 Task: In the  document verification Apply all border to the tabe with  'with box; Style line and width 1/4 pt 'Select Header and apply  'Italics' Select the text and align it to the  Left
Action: Mouse moved to (540, 264)
Screenshot: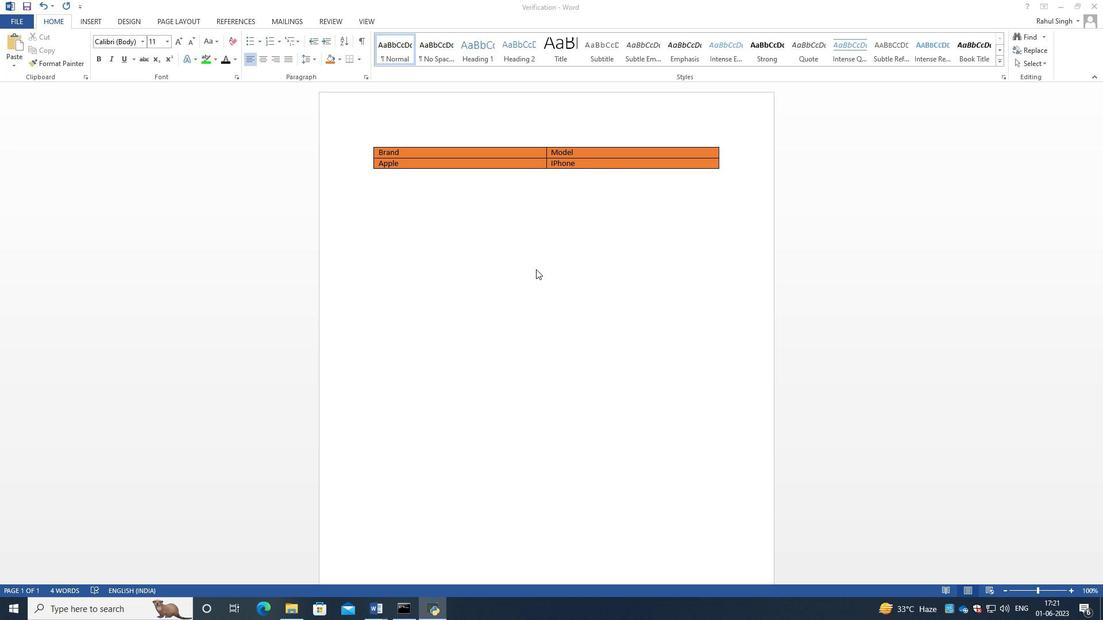 
Action: Mouse pressed left at (540, 264)
Screenshot: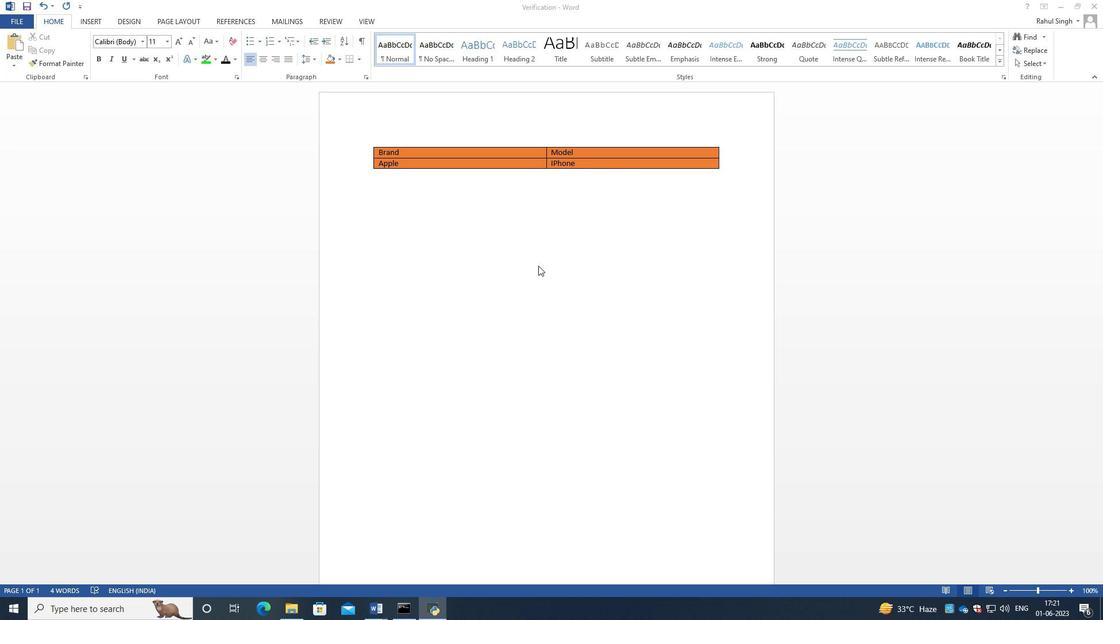 
Action: Mouse moved to (729, 149)
Screenshot: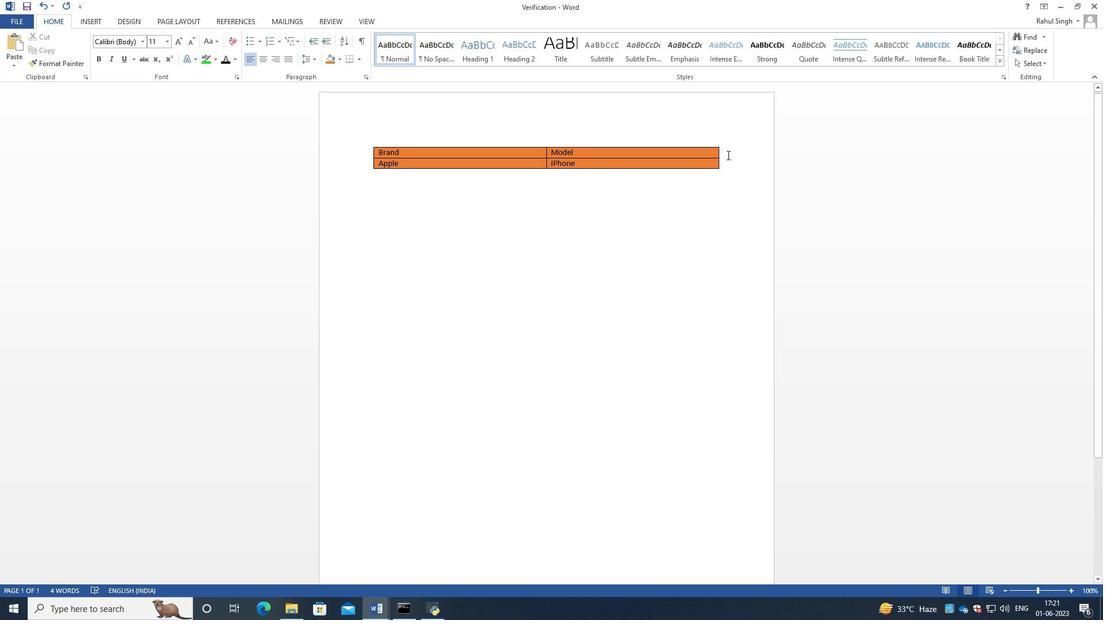 
Action: Mouse pressed left at (729, 149)
Screenshot: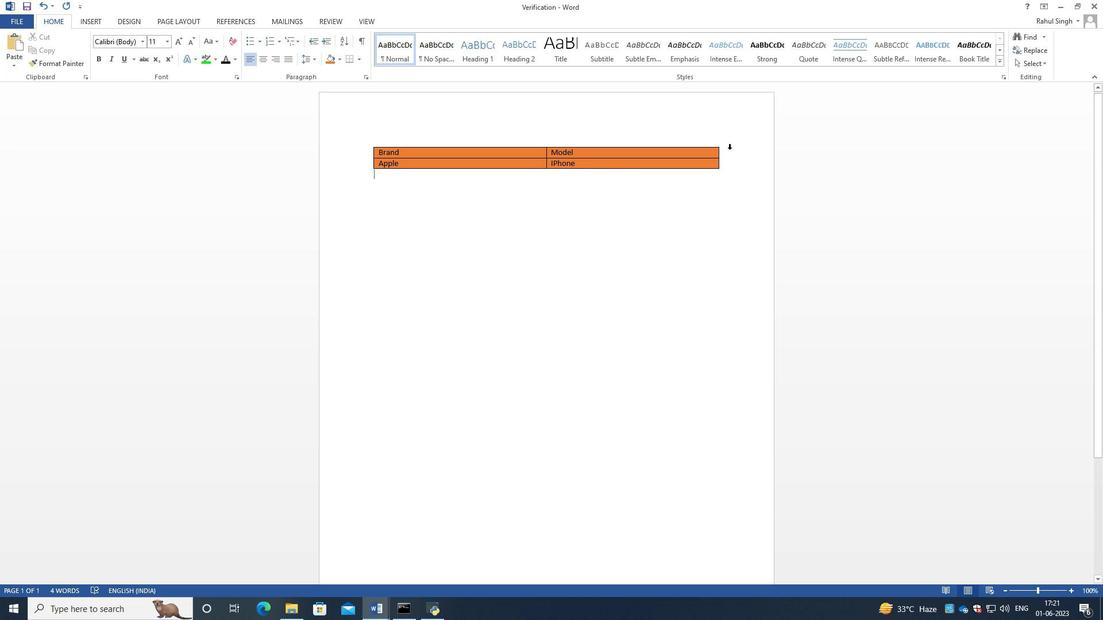 
Action: Mouse moved to (530, 187)
Screenshot: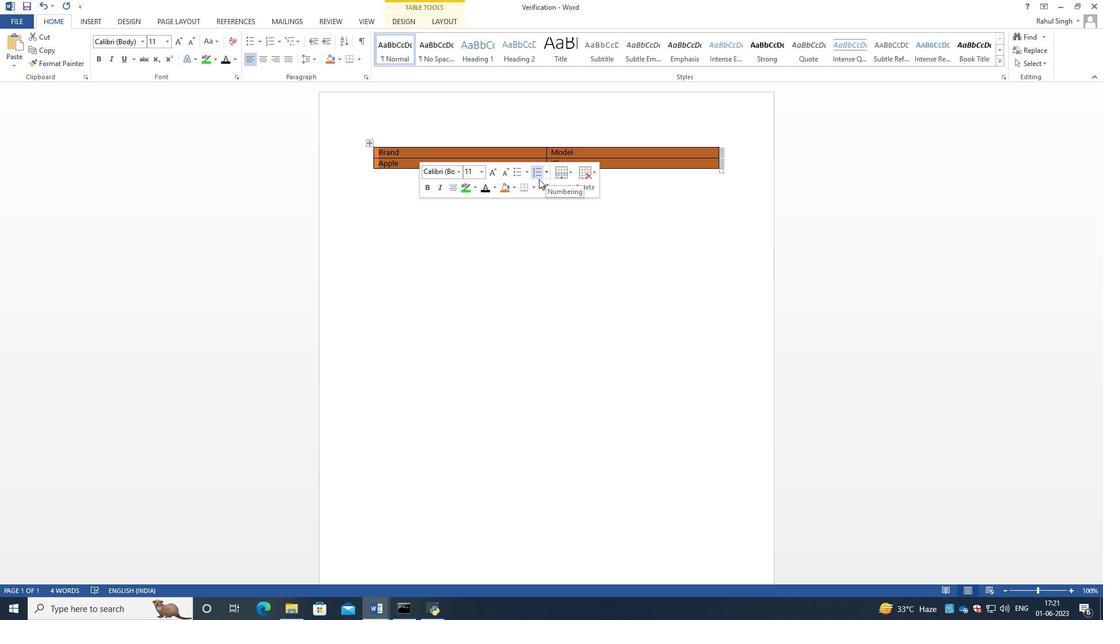 
Action: Mouse pressed left at (530, 187)
Screenshot: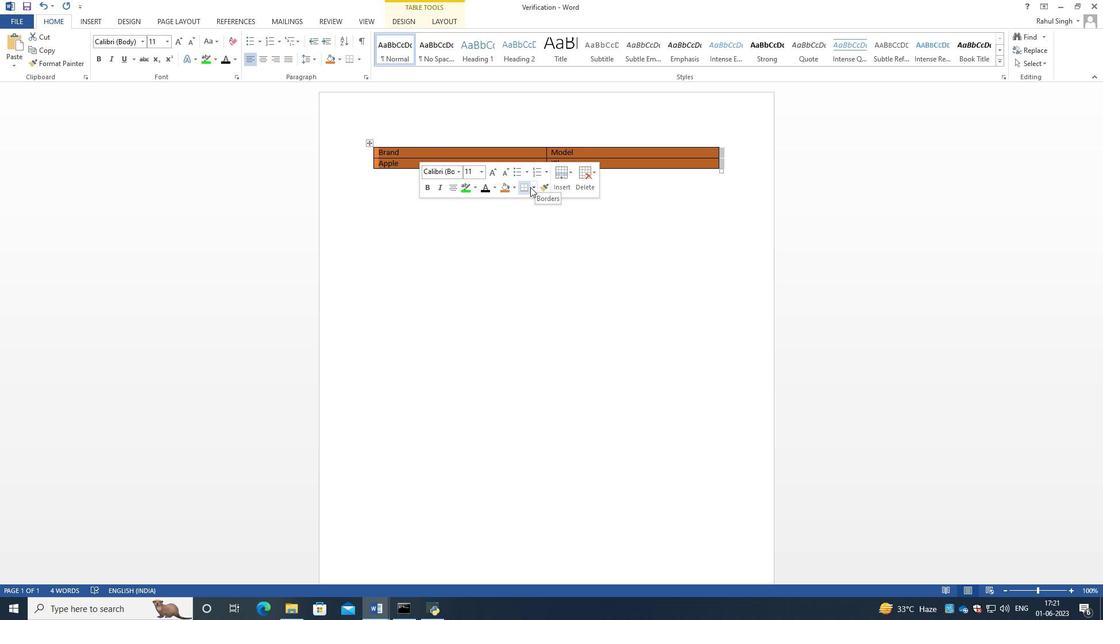 
Action: Mouse moved to (531, 189)
Screenshot: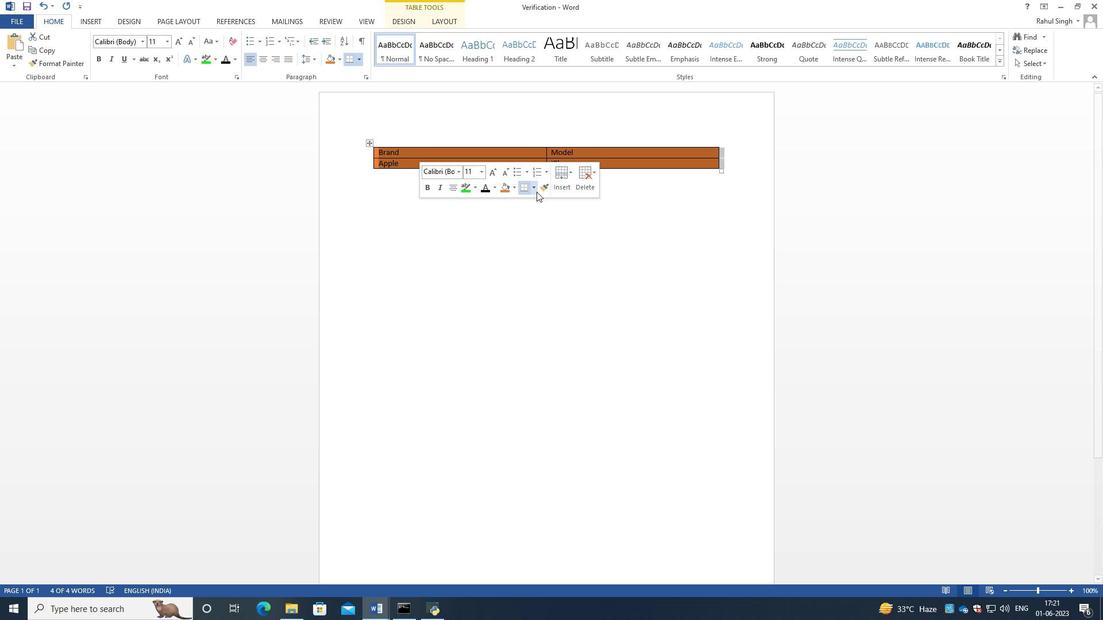 
Action: Mouse pressed left at (531, 189)
Screenshot: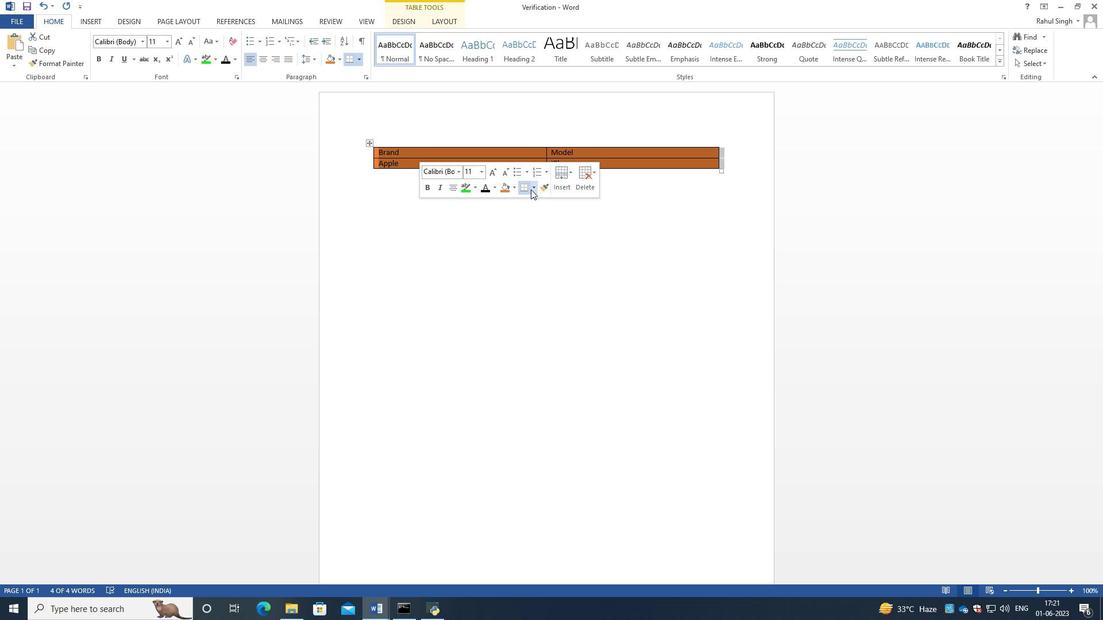 
Action: Mouse moved to (548, 272)
Screenshot: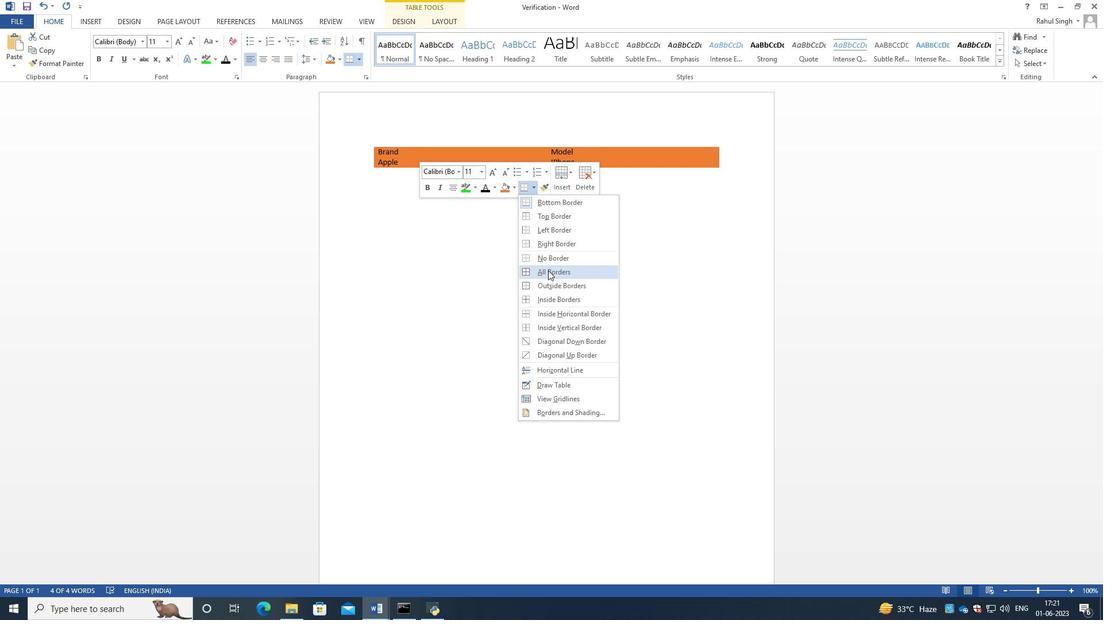 
Action: Mouse pressed left at (548, 272)
Screenshot: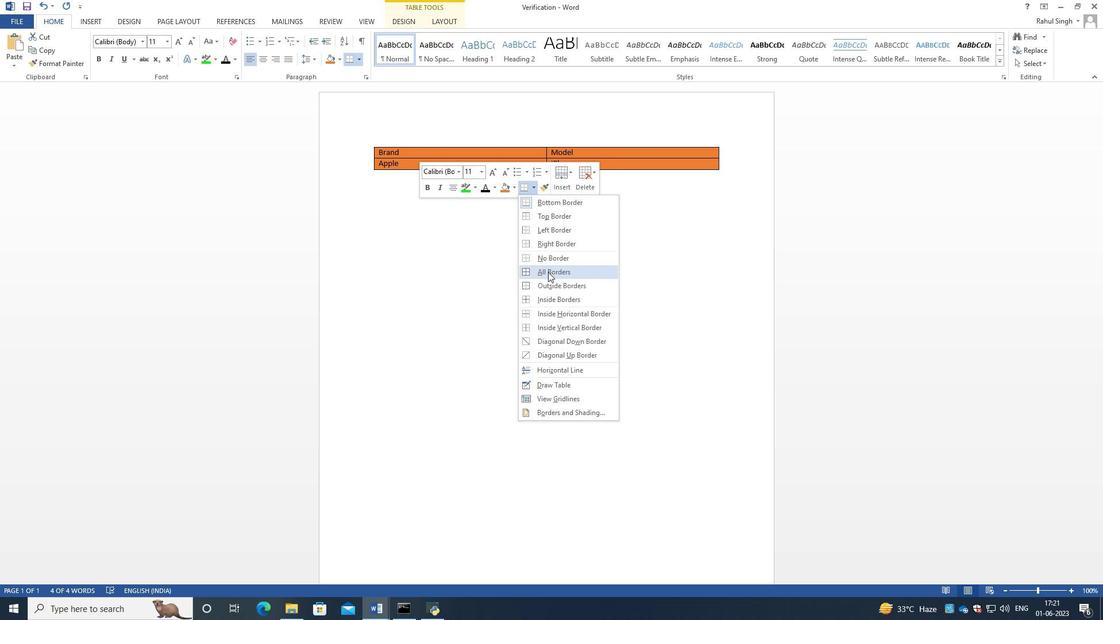 
Action: Mouse moved to (551, 268)
Screenshot: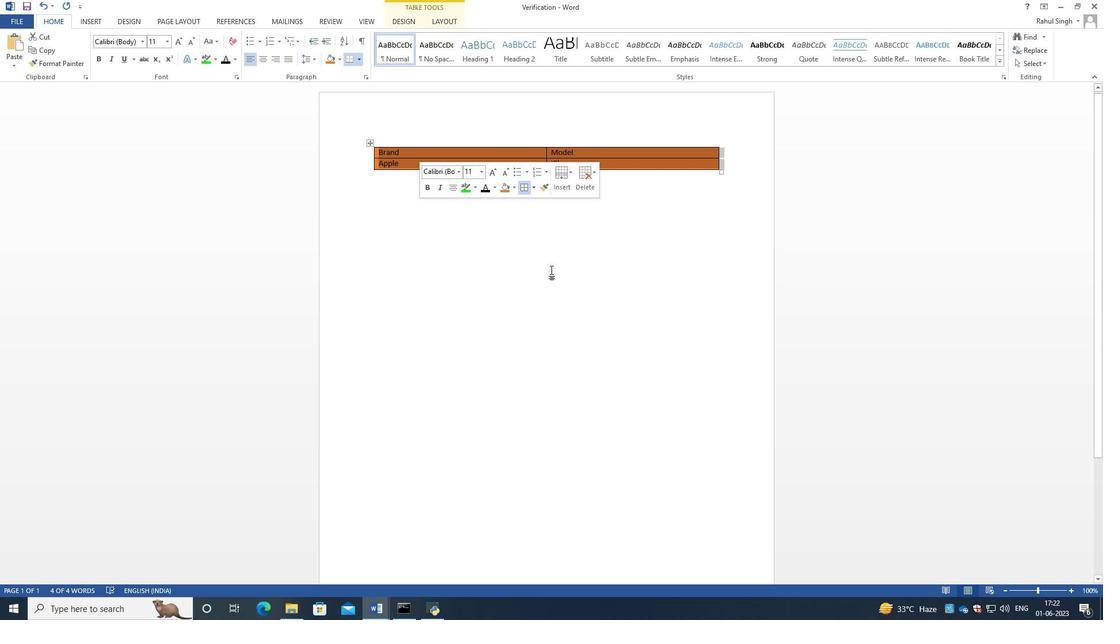
Action: Mouse pressed left at (551, 268)
Screenshot: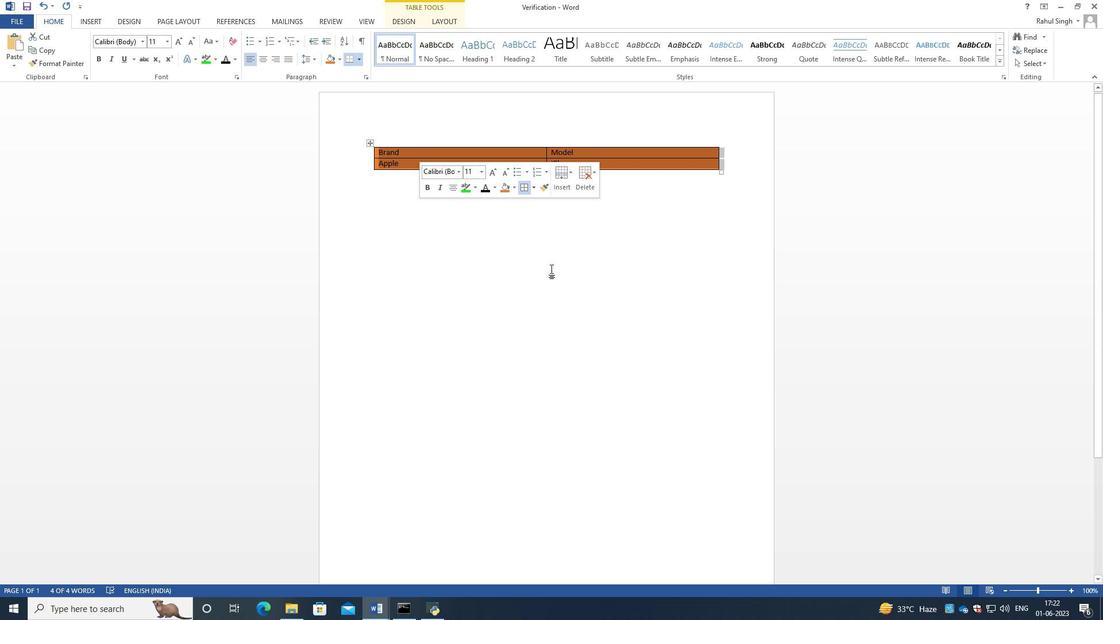 
Action: Mouse moved to (95, 21)
Screenshot: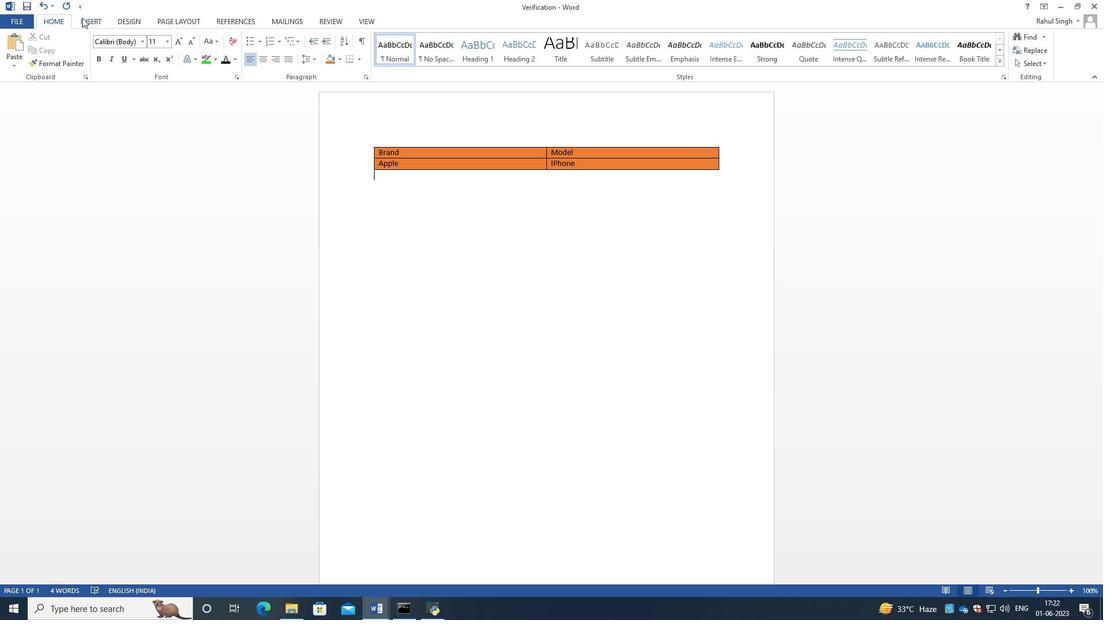 
Action: Mouse pressed left at (95, 21)
Screenshot: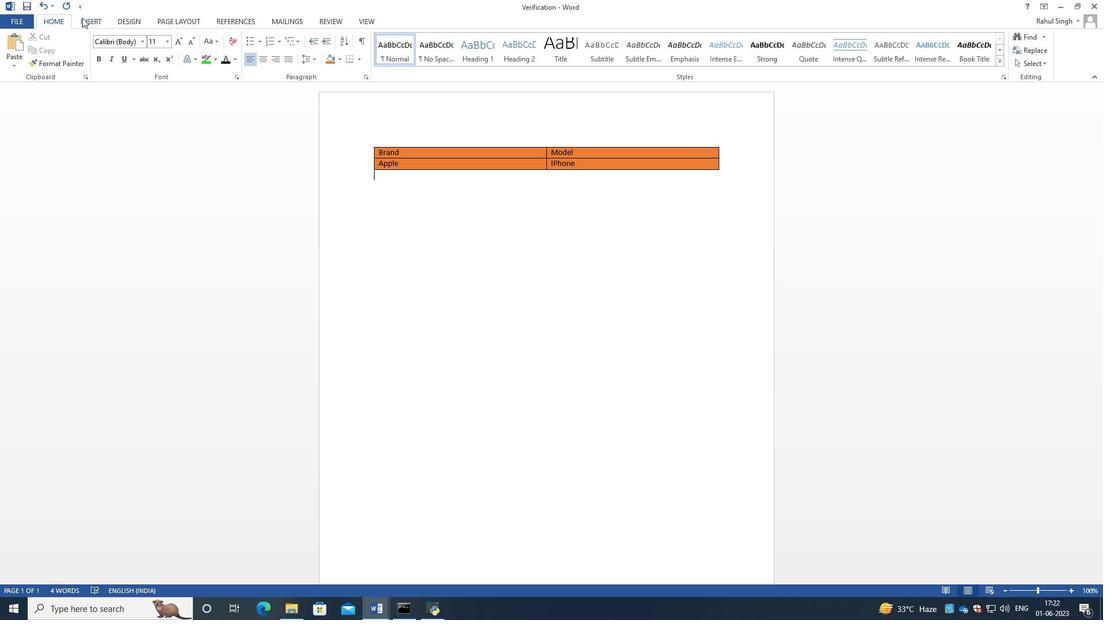 
Action: Mouse moved to (137, 20)
Screenshot: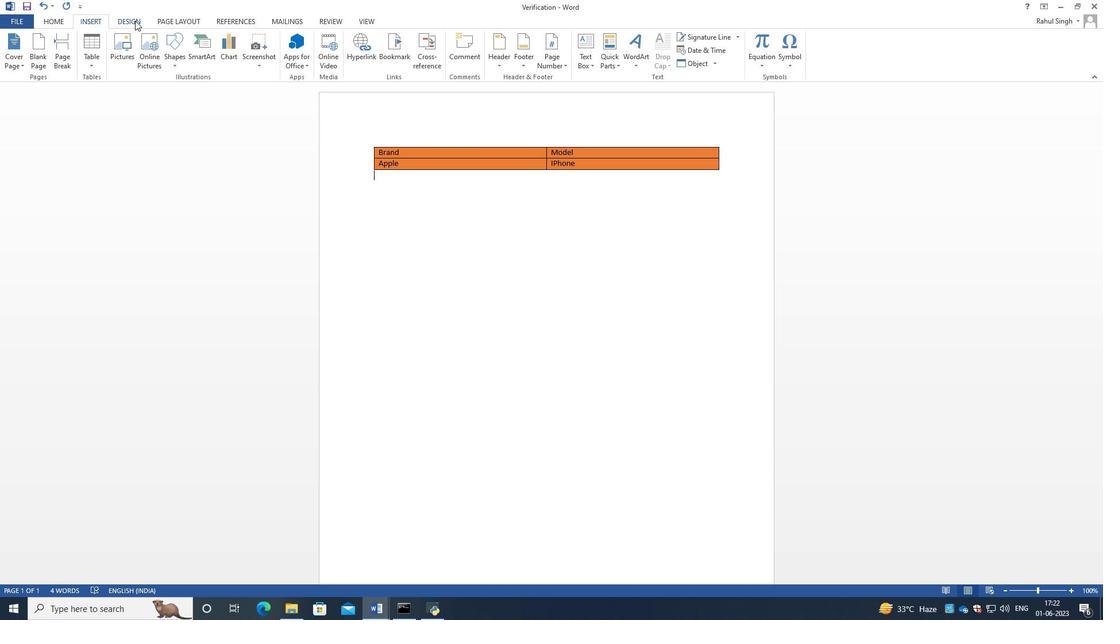 
Action: Mouse pressed left at (137, 20)
Screenshot: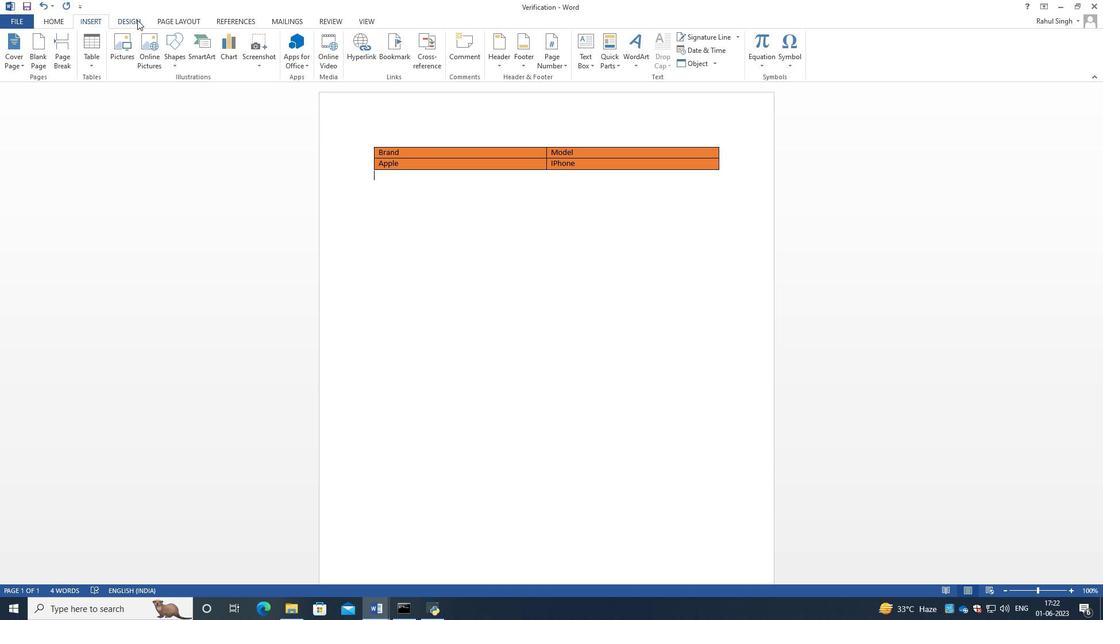 
Action: Mouse moved to (165, 18)
Screenshot: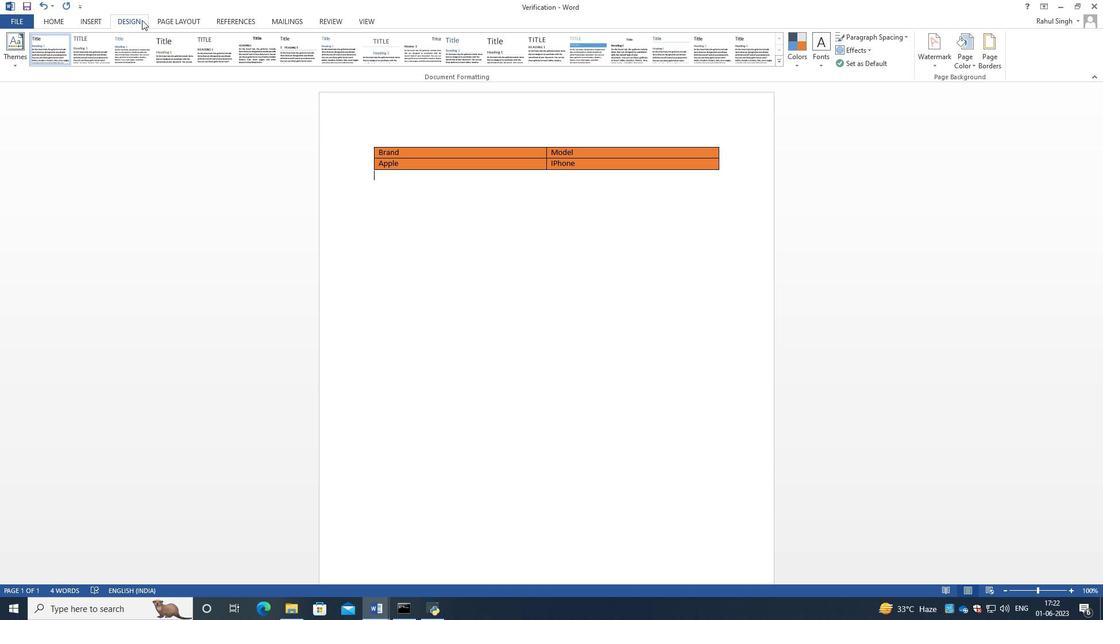 
Action: Mouse pressed left at (165, 18)
Screenshot: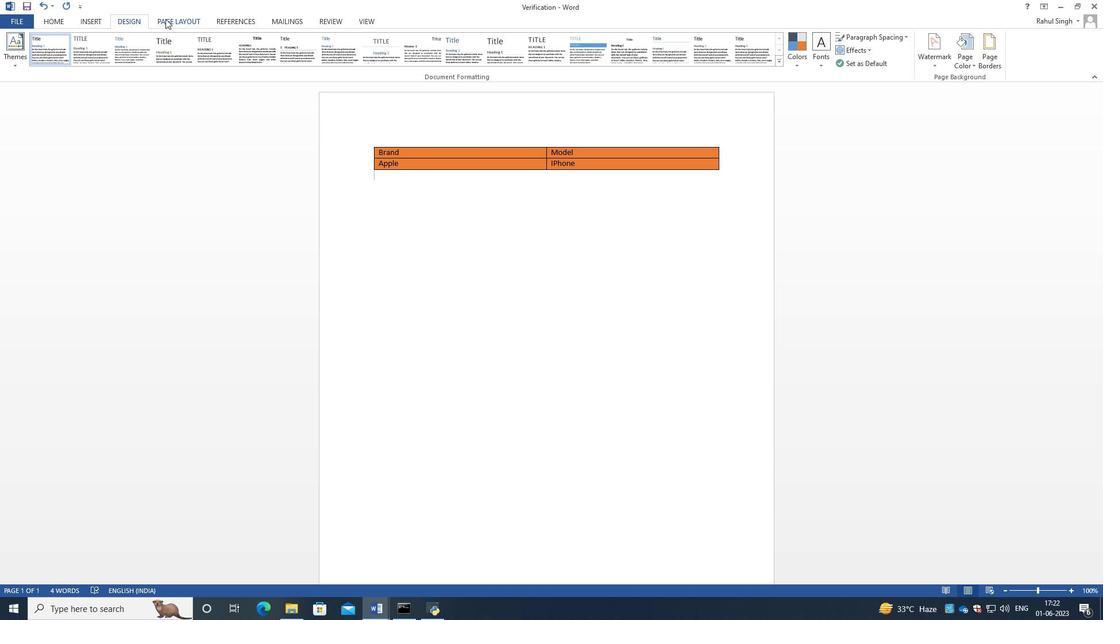 
Action: Mouse moved to (137, 20)
Screenshot: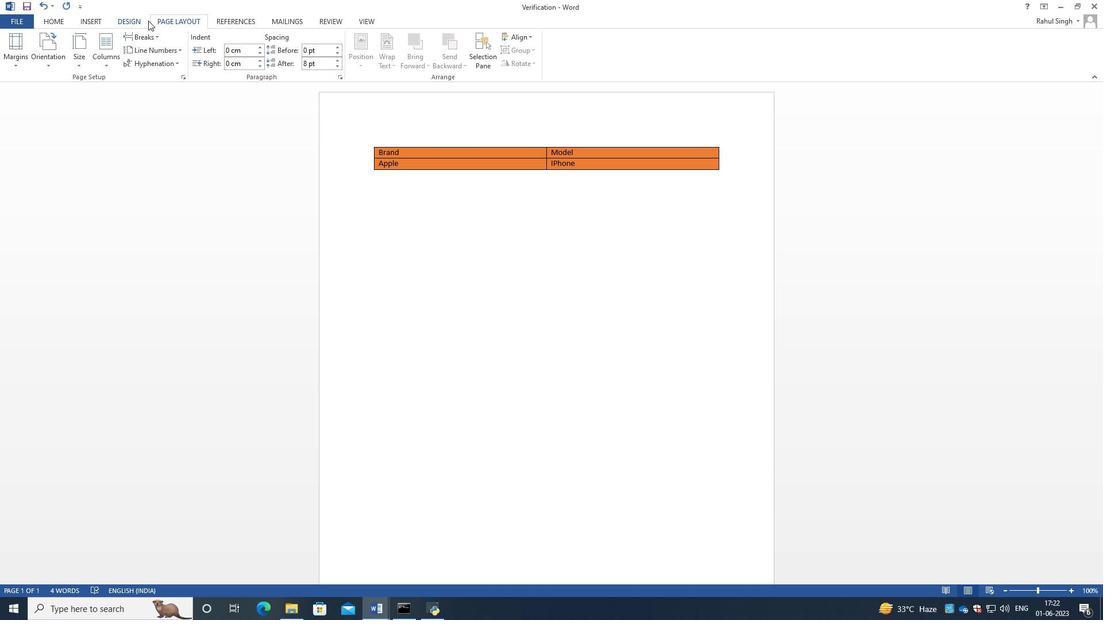 
Action: Mouse pressed left at (137, 20)
Screenshot: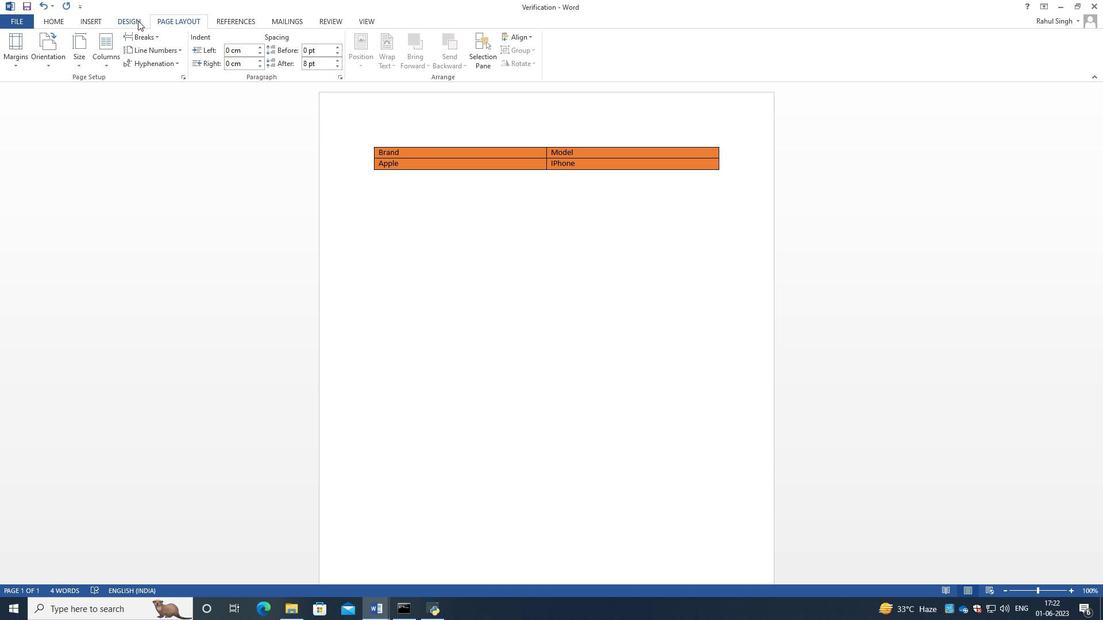 
Action: Mouse moved to (25, 14)
Screenshot: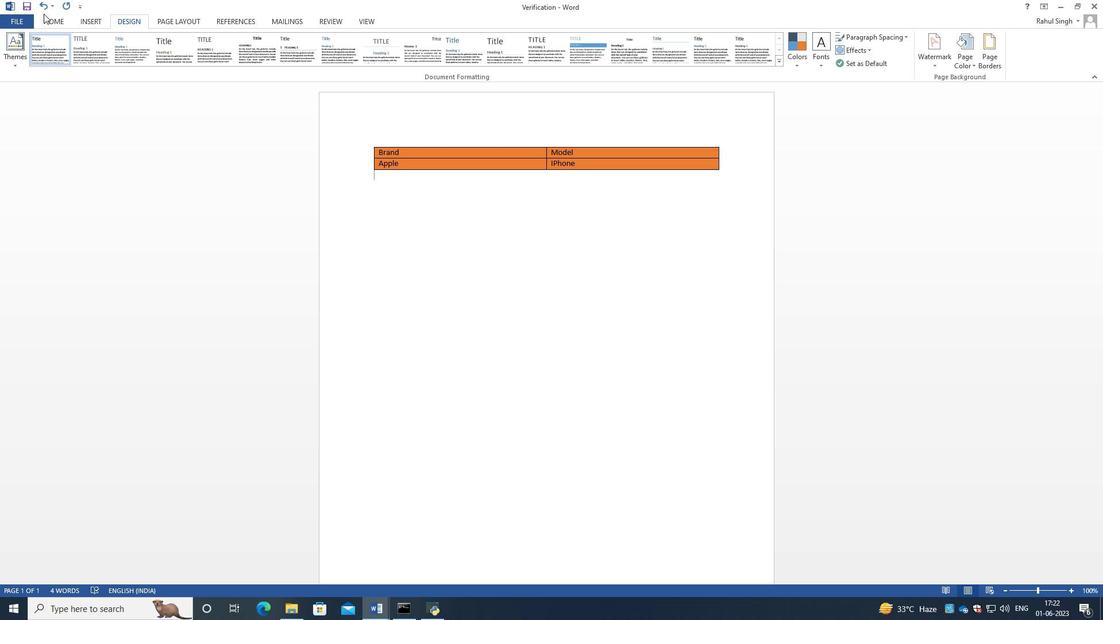 
Action: Mouse pressed left at (25, 14)
Screenshot: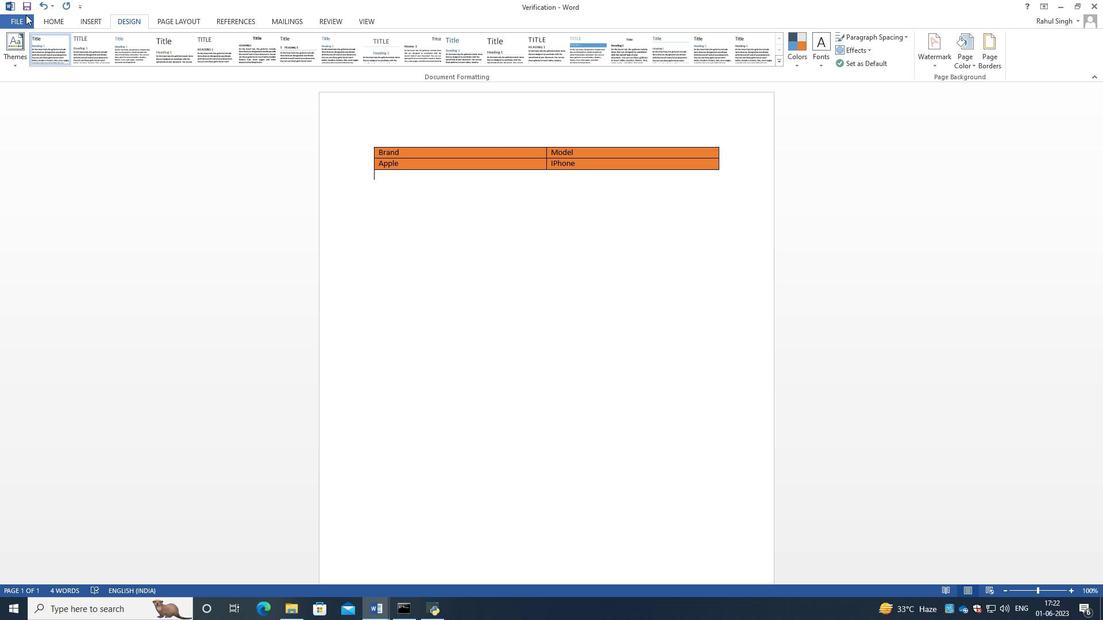 
Action: Mouse moved to (18, 13)
Screenshot: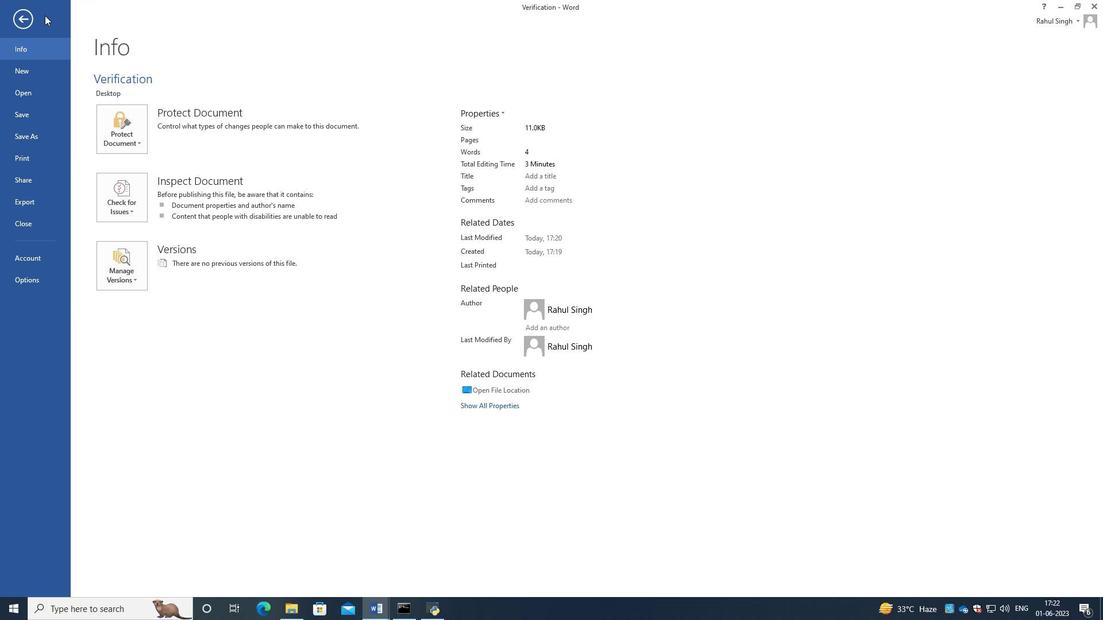 
Action: Mouse pressed left at (18, 13)
Screenshot: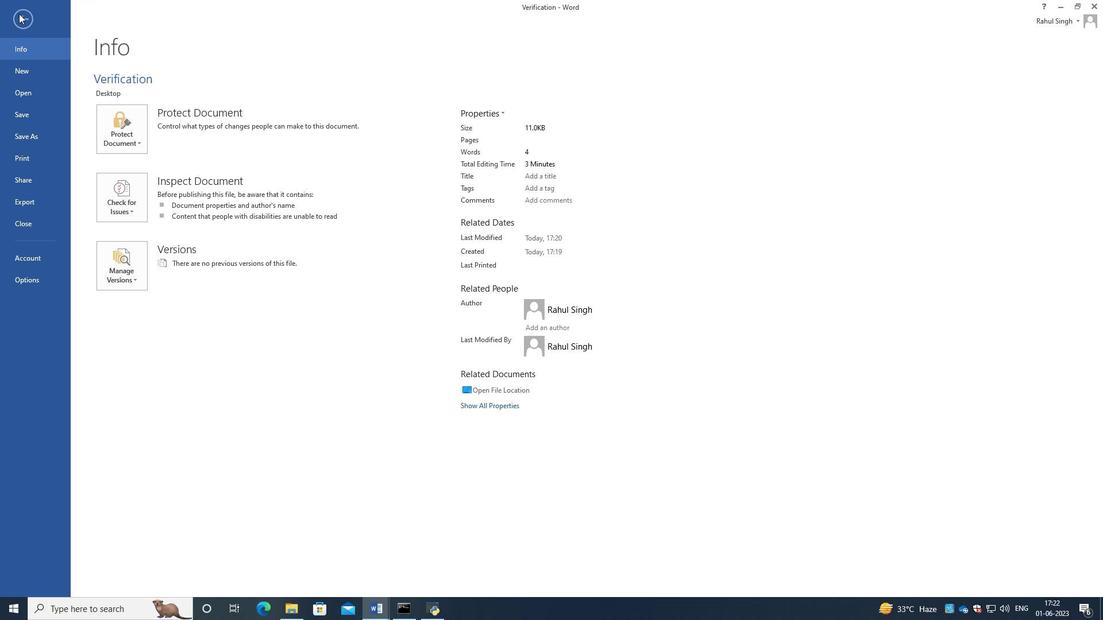 
Action: Mouse moved to (50, 16)
Screenshot: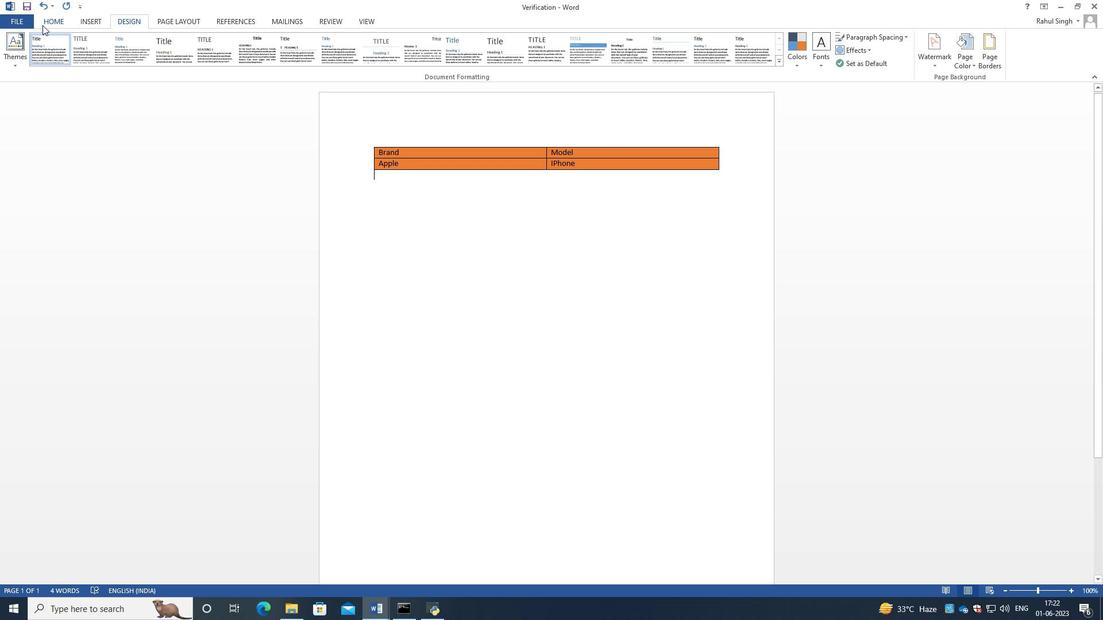 
Action: Mouse pressed left at (50, 16)
Screenshot: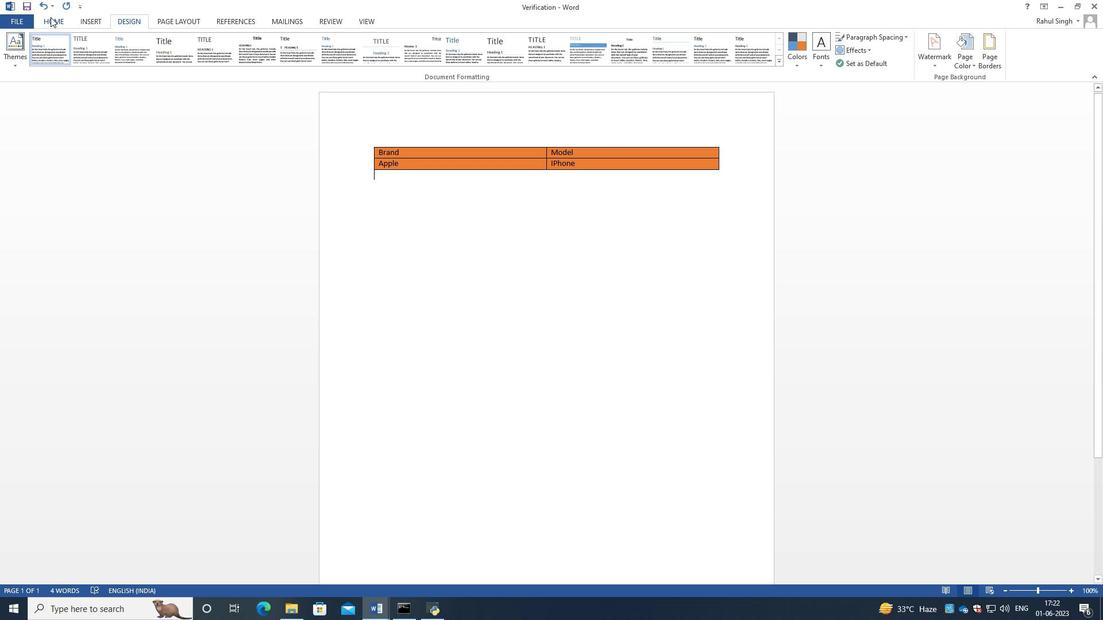 
Action: Mouse moved to (360, 147)
Screenshot: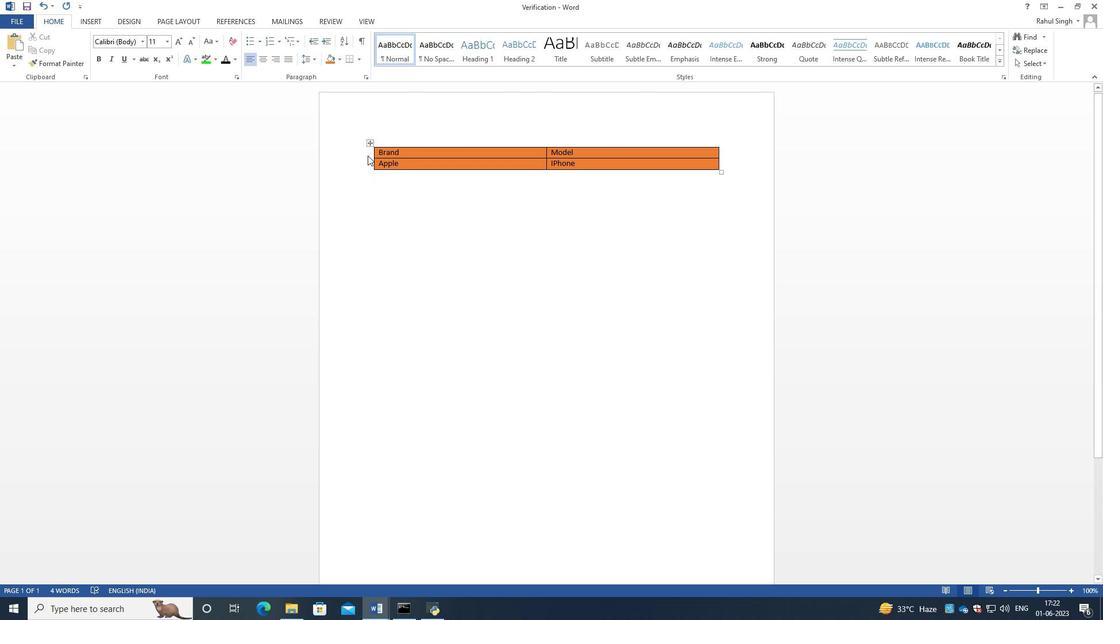 
Action: Mouse pressed left at (360, 147)
Screenshot: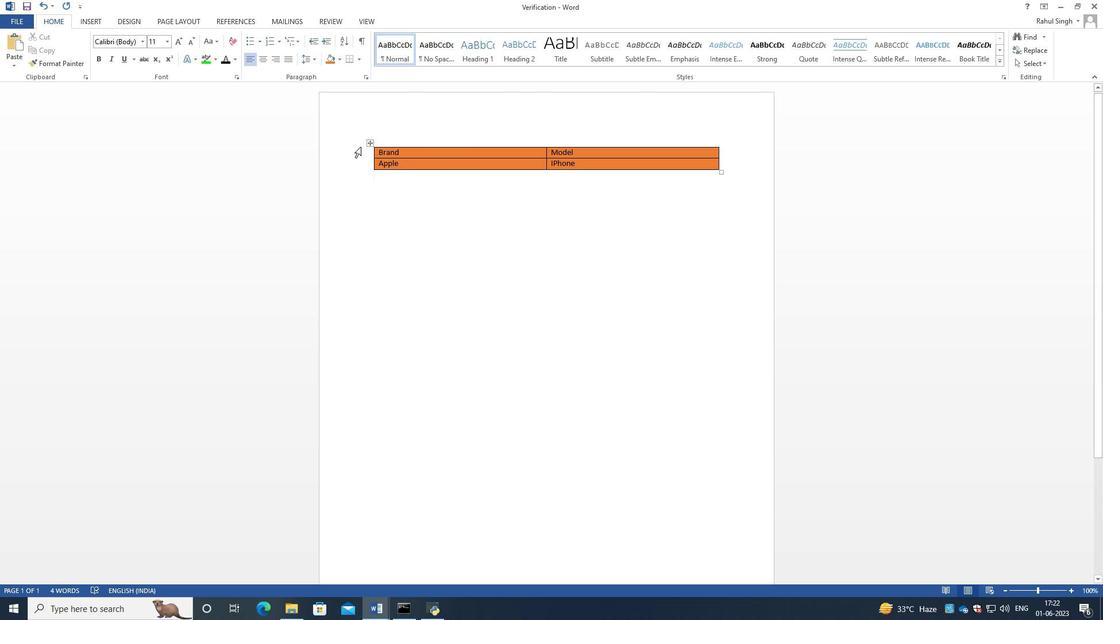 
Action: Mouse moved to (101, 20)
Screenshot: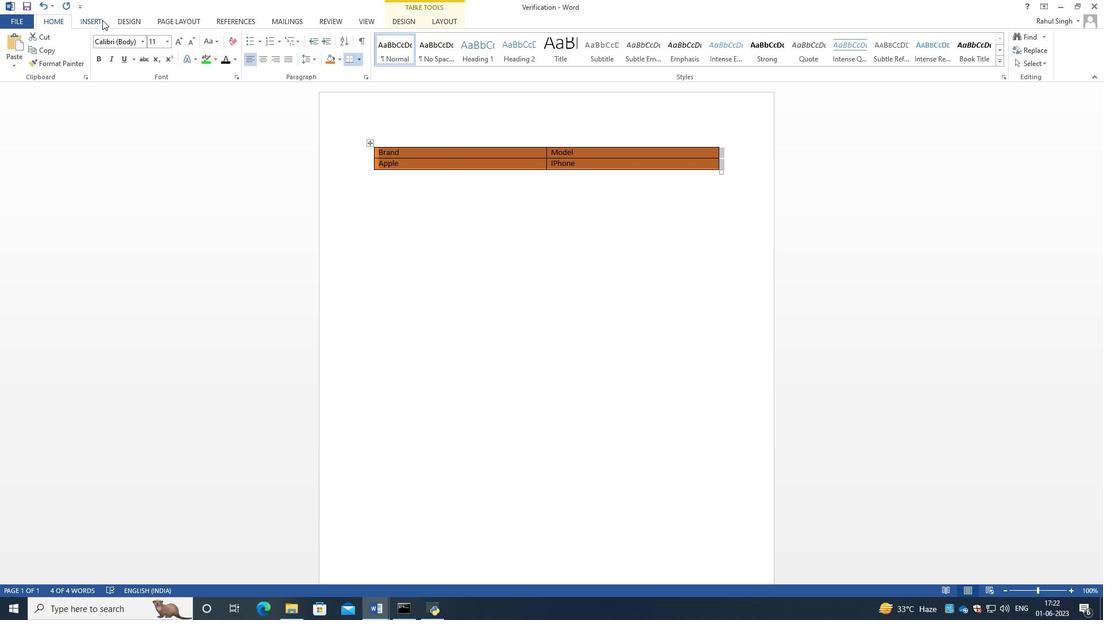 
Action: Mouse pressed left at (101, 20)
Screenshot: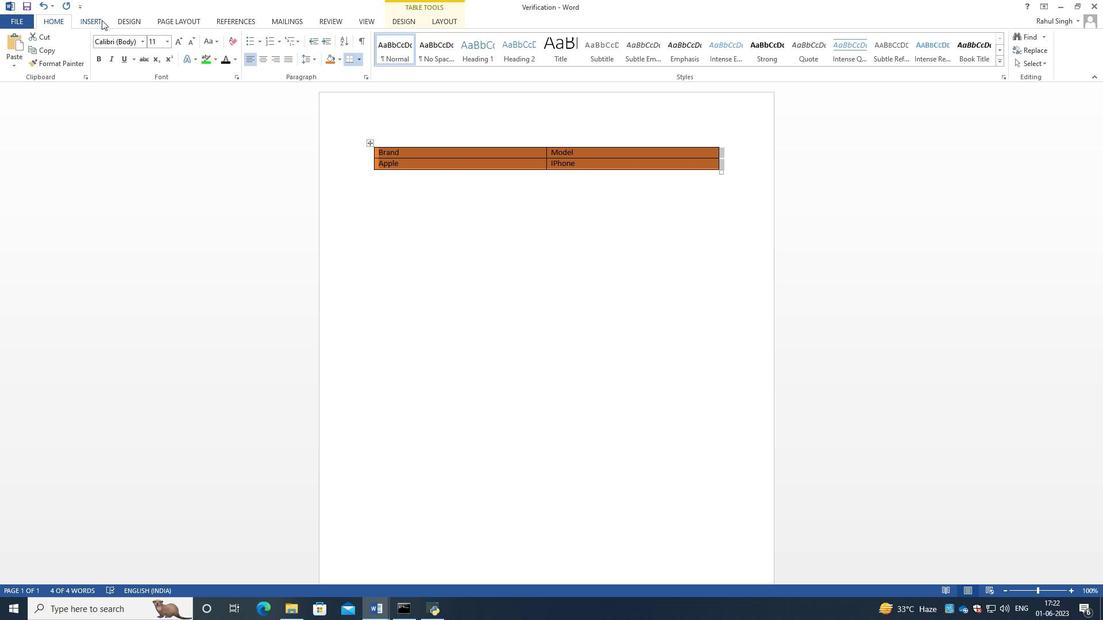 
Action: Mouse moved to (127, 15)
Screenshot: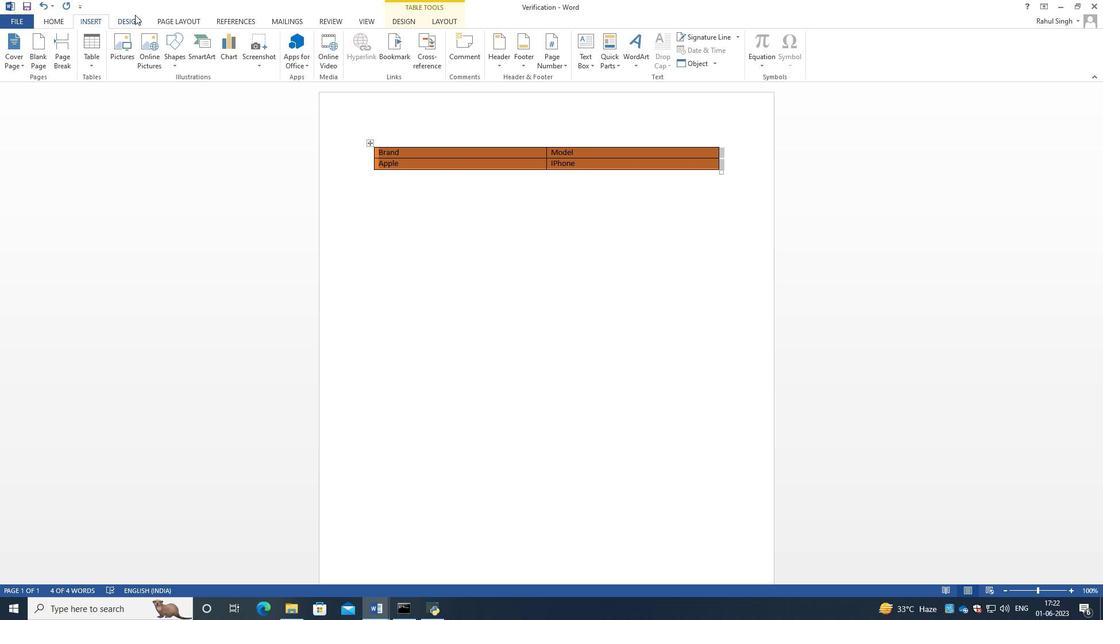 
Action: Mouse pressed left at (127, 15)
Screenshot: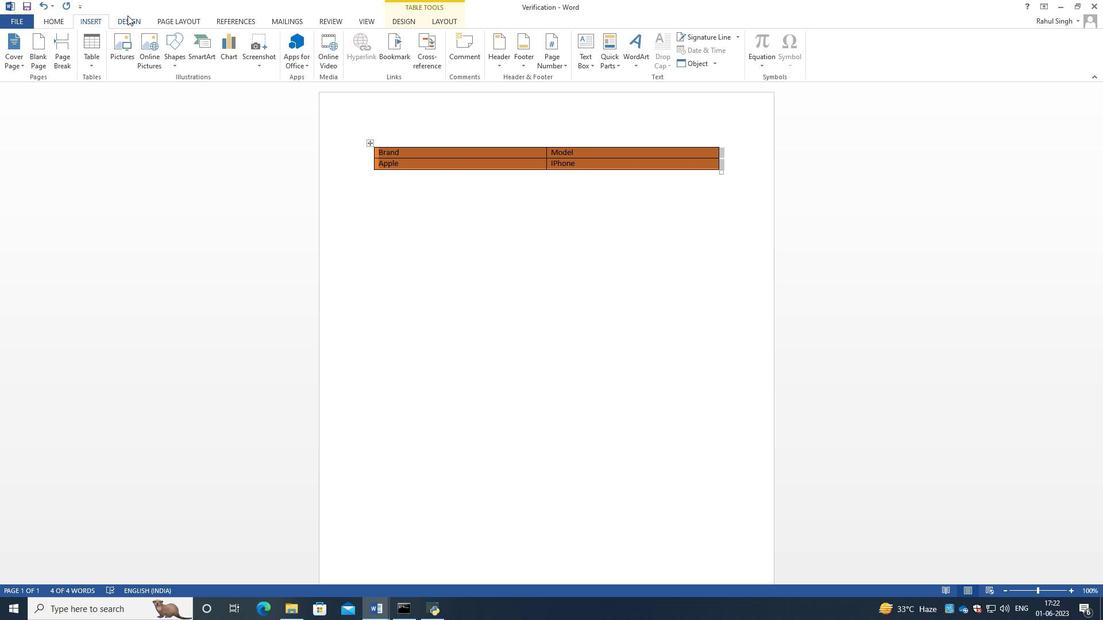 
Action: Mouse moved to (189, 17)
Screenshot: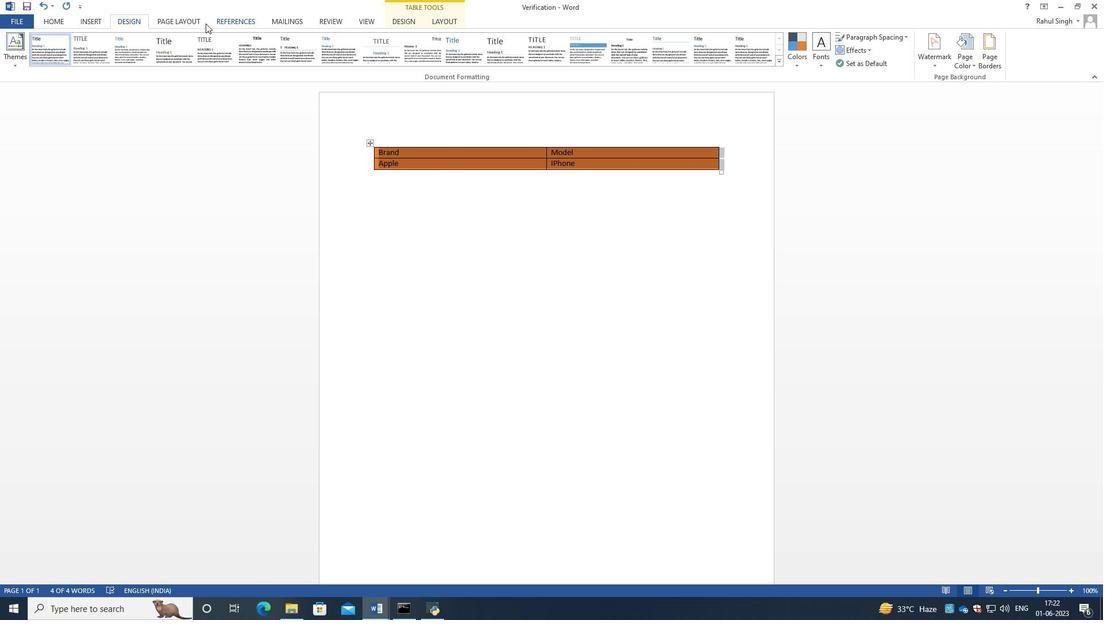 
Action: Mouse pressed left at (189, 17)
Screenshot: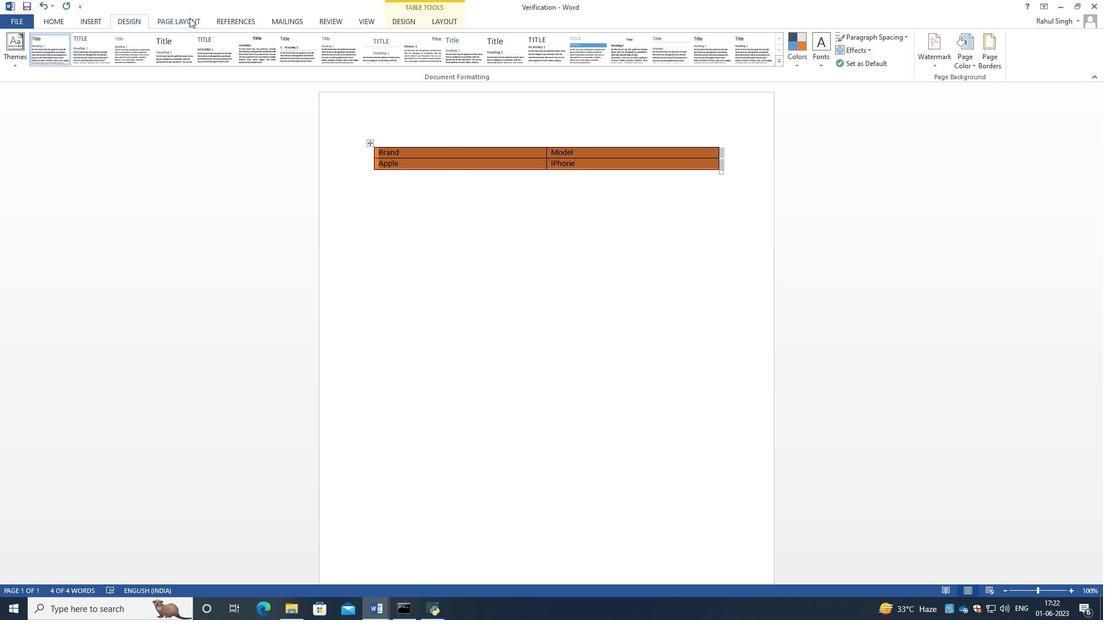 
Action: Mouse moved to (233, 17)
Screenshot: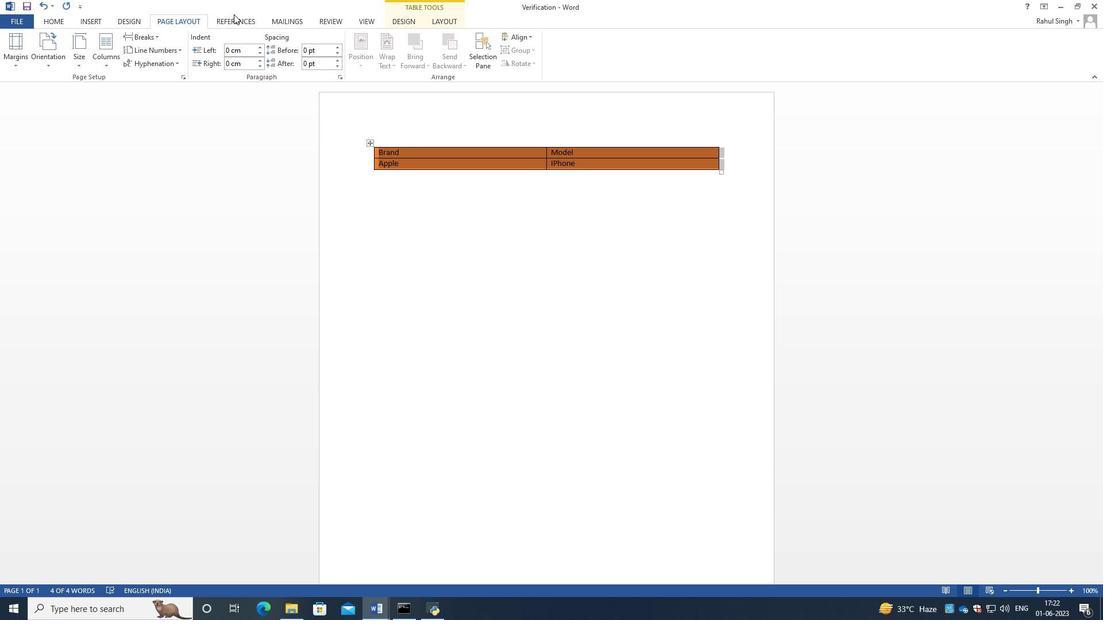 
Action: Mouse pressed left at (233, 17)
Screenshot: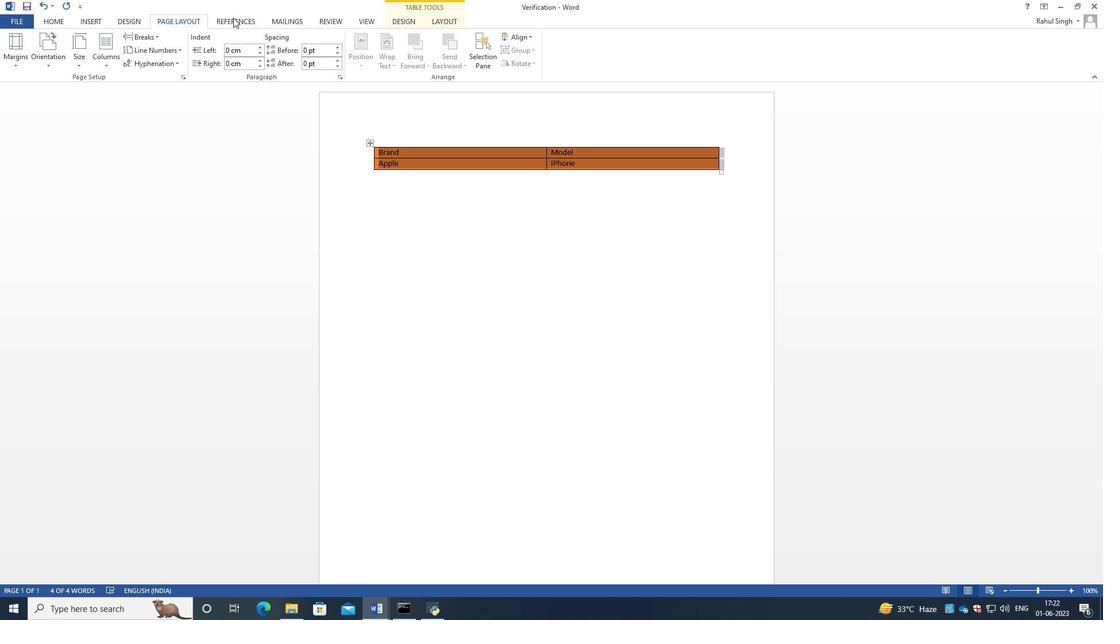 
Action: Mouse moved to (393, 135)
Screenshot: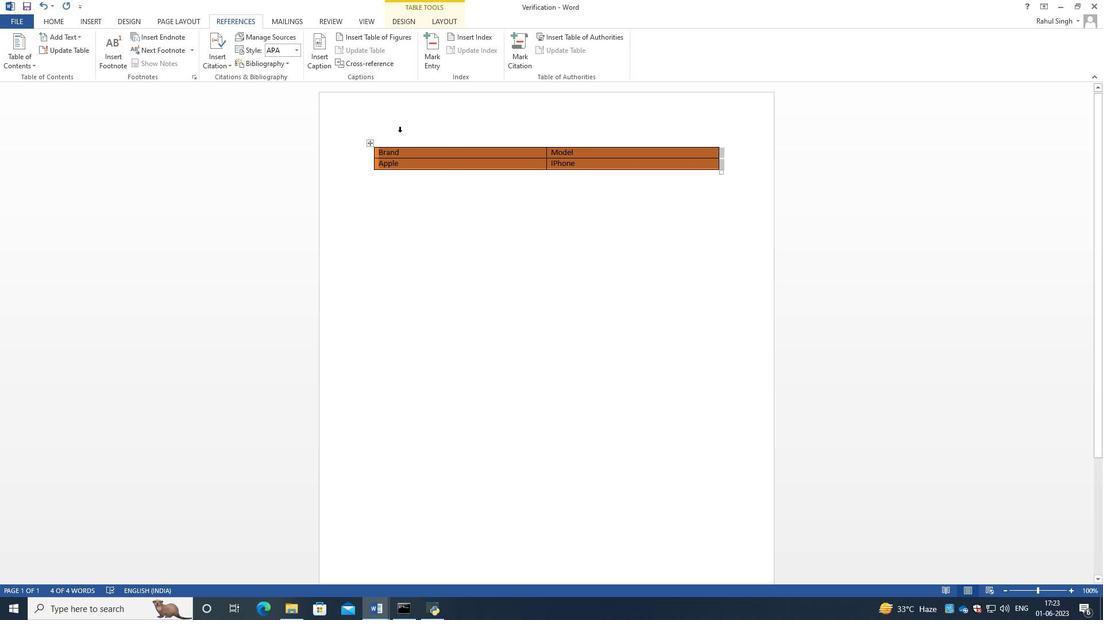 
Action: Mouse pressed left at (393, 135)
Screenshot: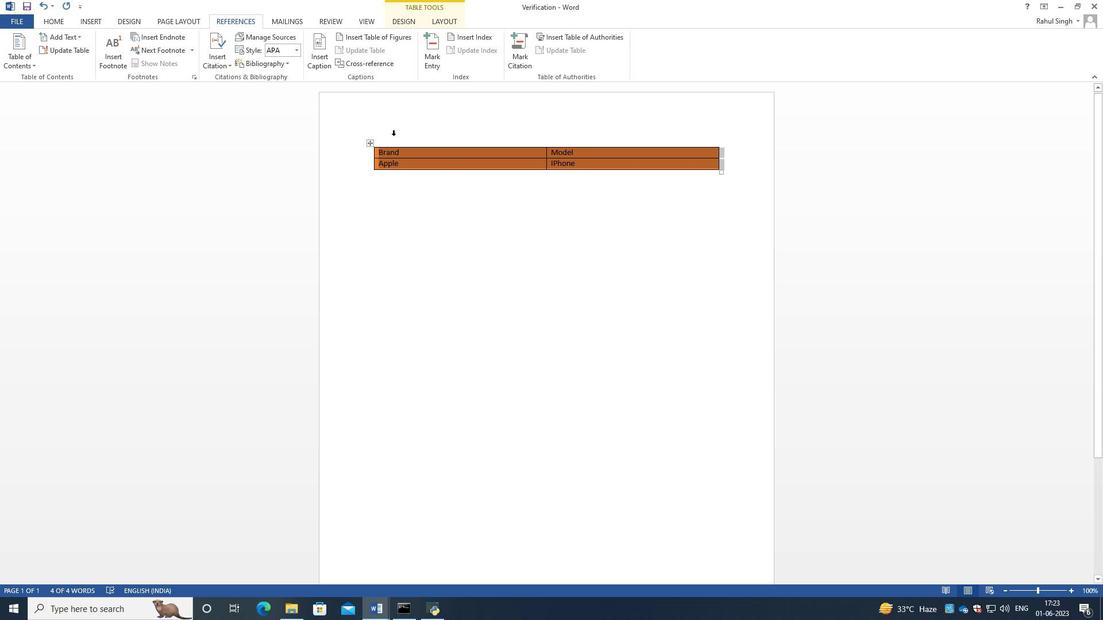 
Action: Mouse moved to (388, 217)
Screenshot: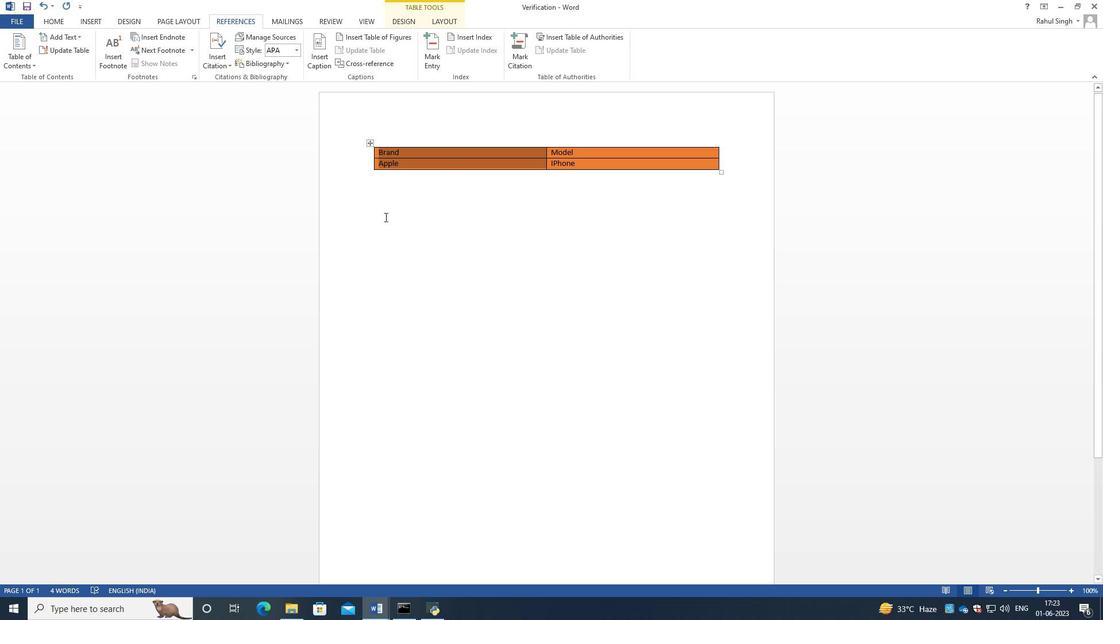 
Action: Mouse pressed left at (388, 217)
Screenshot: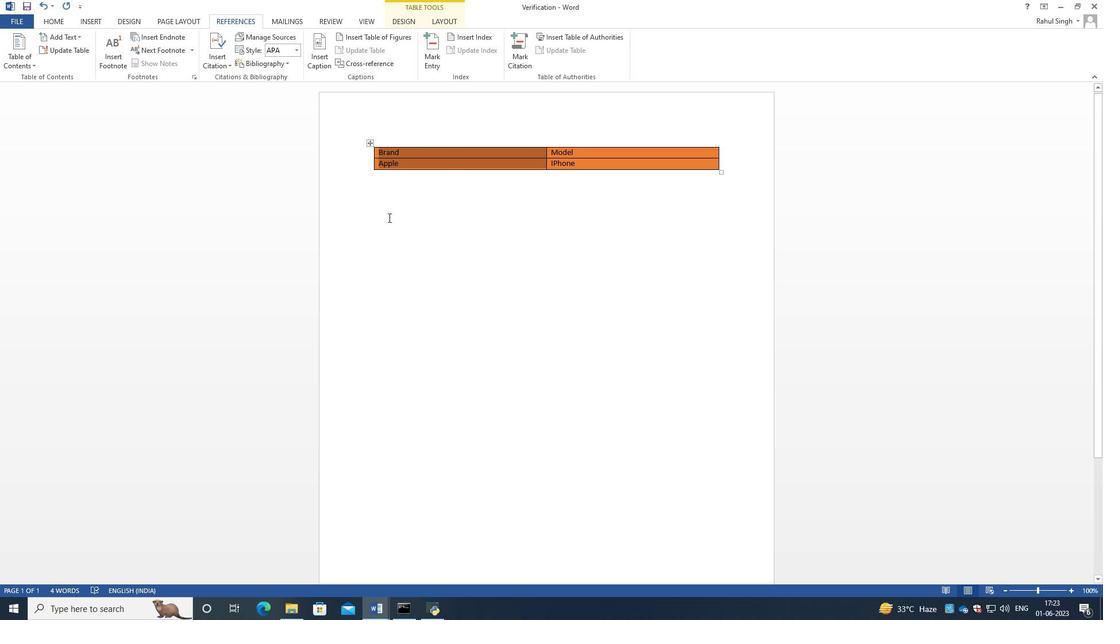 
Action: Mouse moved to (373, 147)
Screenshot: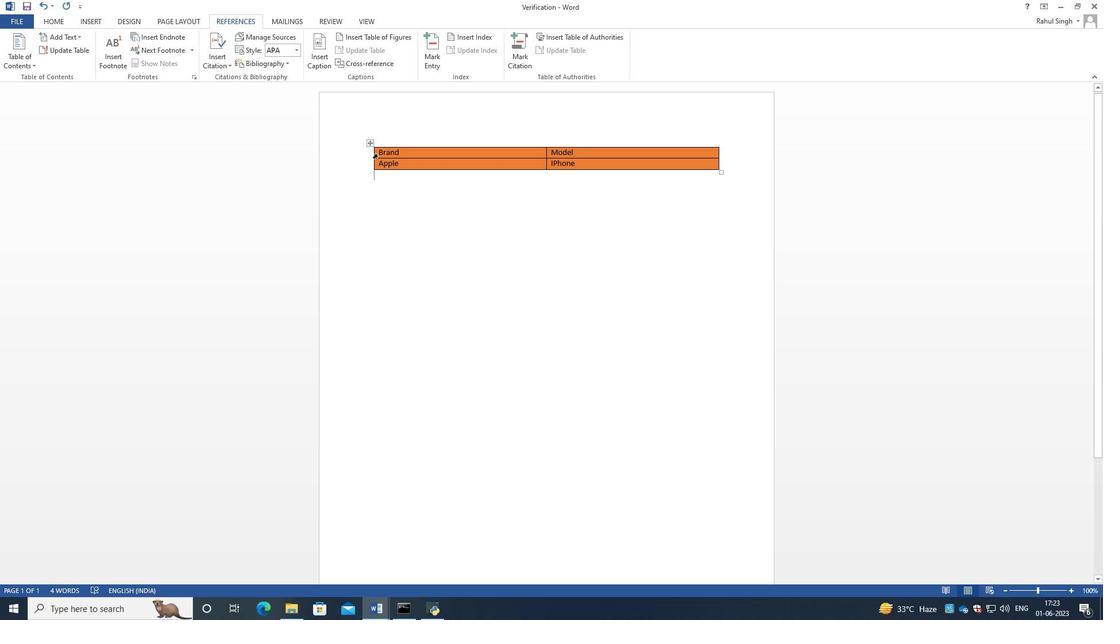 
Action: Mouse pressed left at (373, 147)
Screenshot: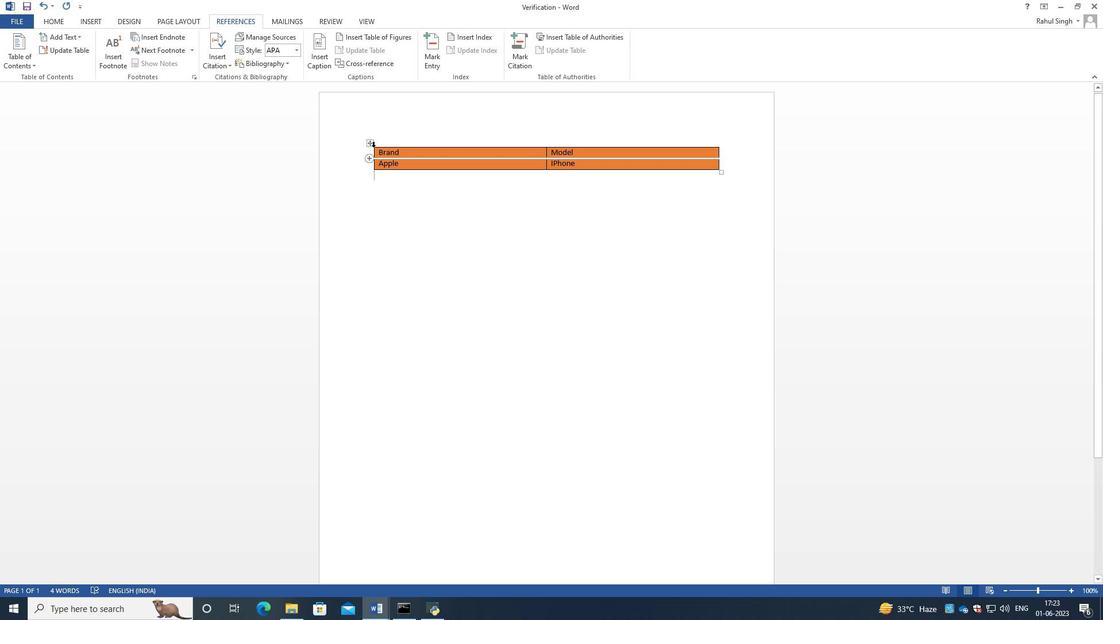 
Action: Mouse moved to (633, 131)
Screenshot: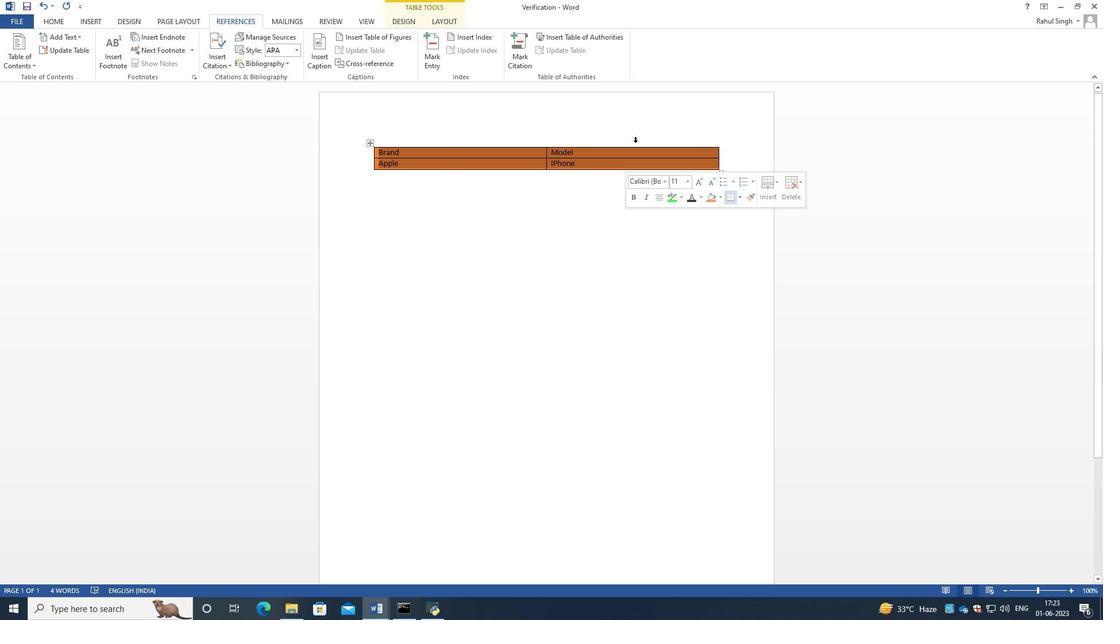 
Action: Mouse pressed left at (633, 131)
Screenshot: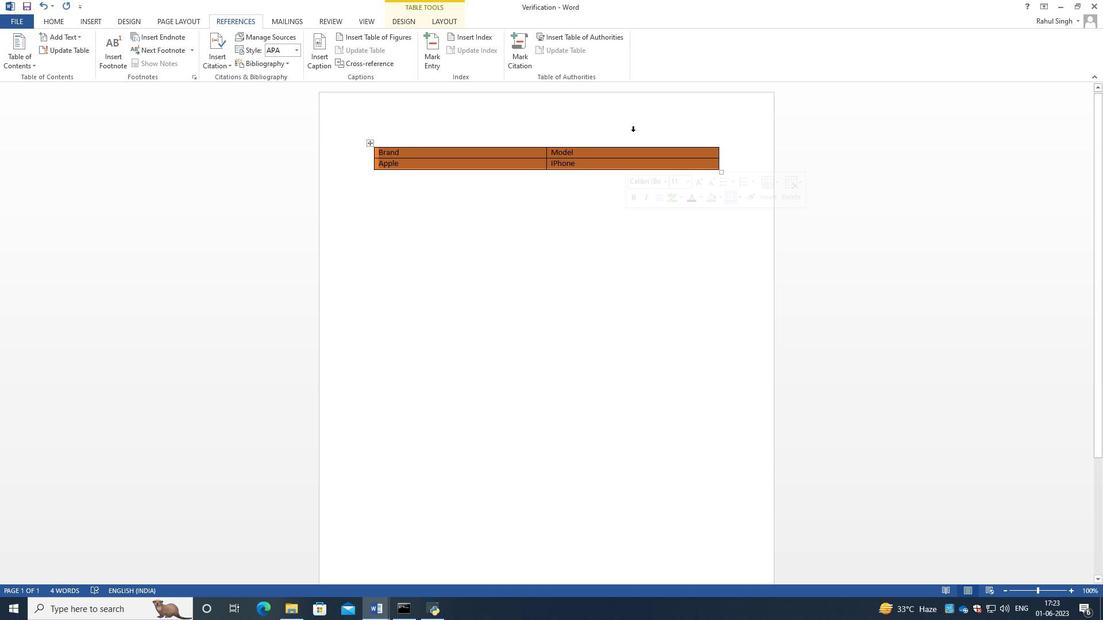 
Action: Mouse moved to (59, 22)
Screenshot: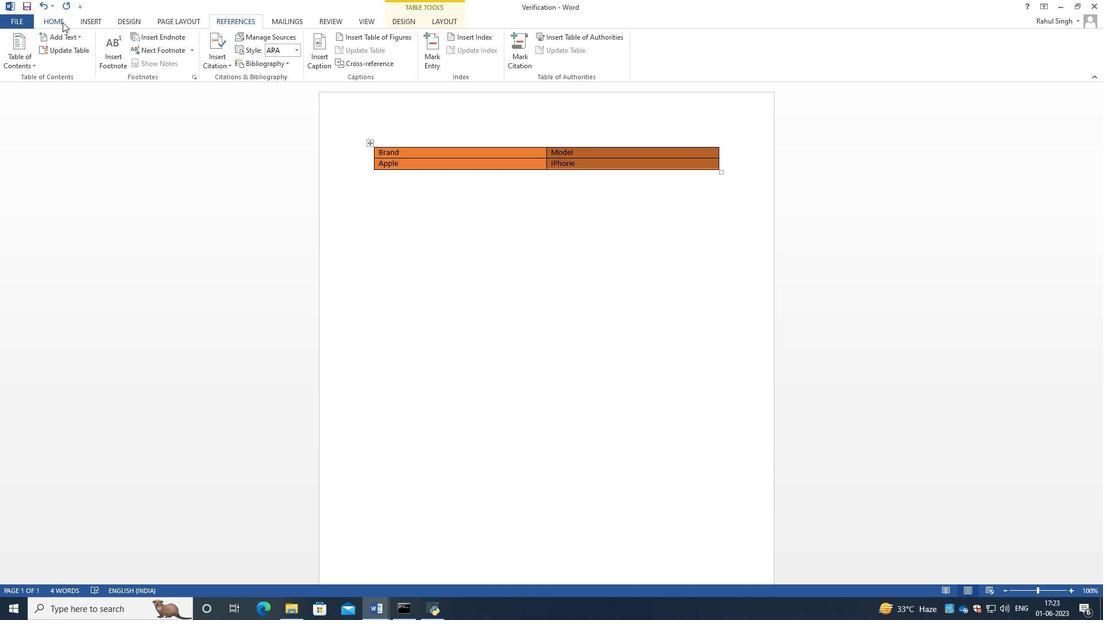 
Action: Mouse pressed left at (59, 22)
Screenshot: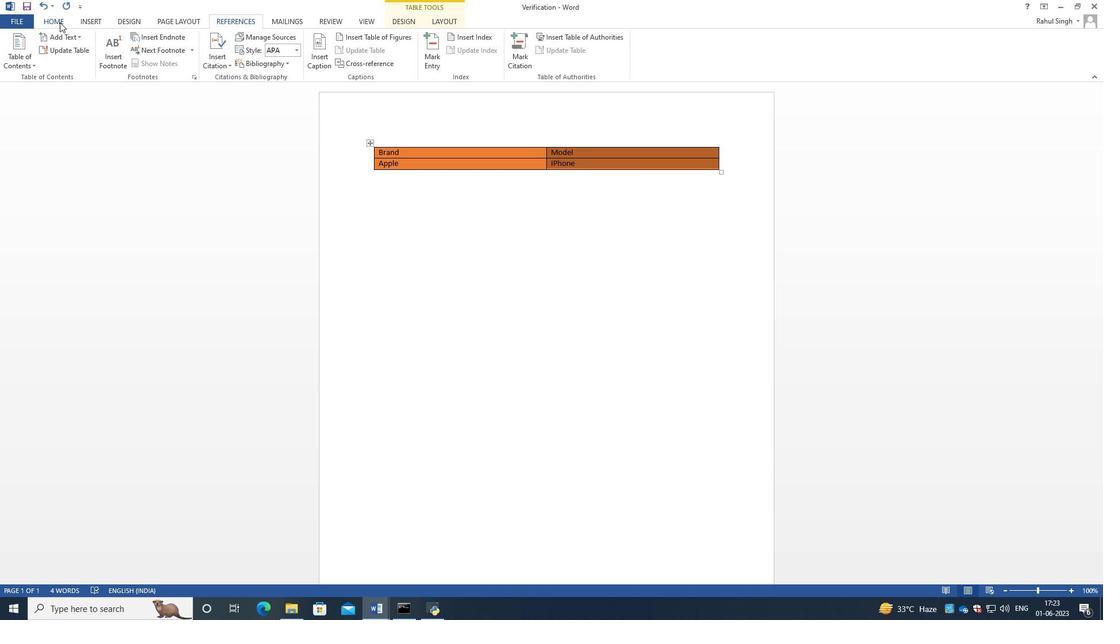 
Action: Mouse moved to (91, 25)
Screenshot: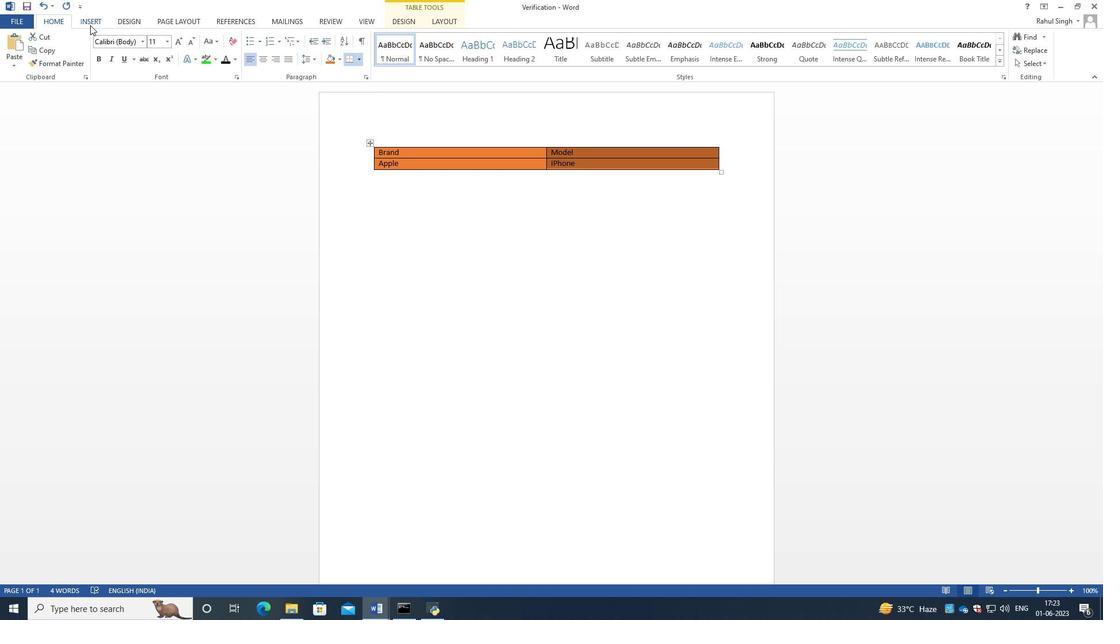 
Action: Mouse pressed left at (91, 25)
Screenshot: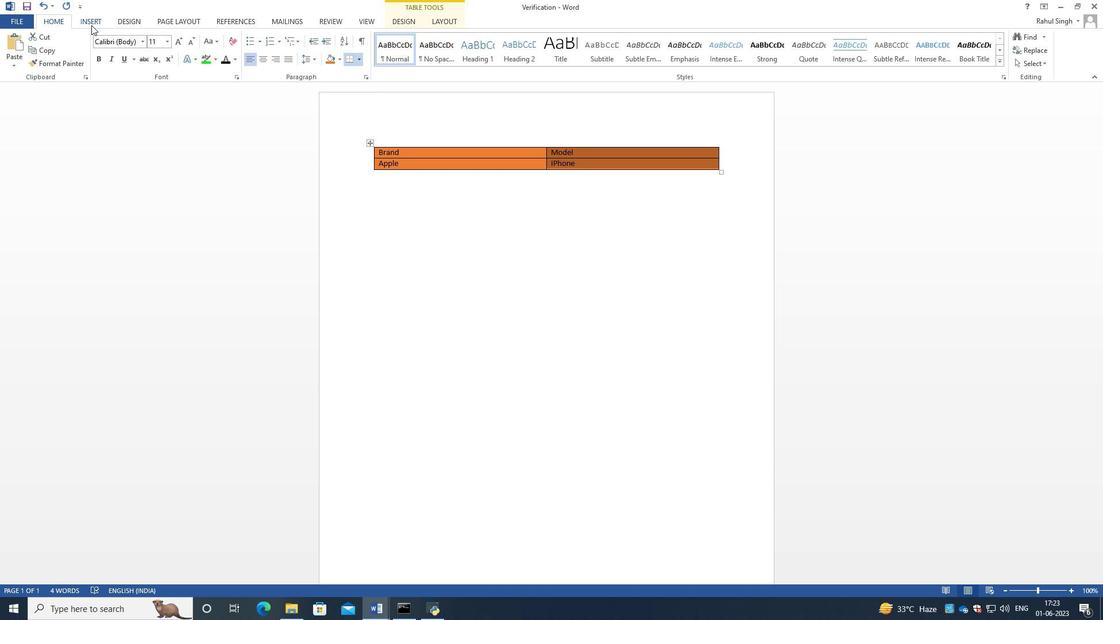 
Action: Mouse moved to (92, 59)
Screenshot: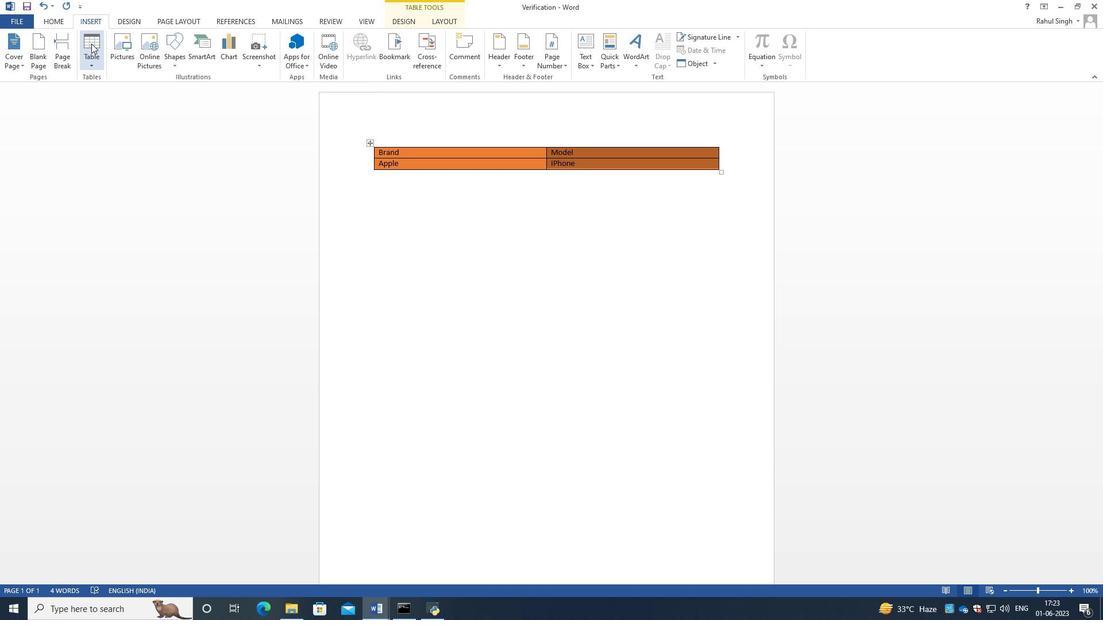 
Action: Mouse pressed left at (92, 59)
Screenshot: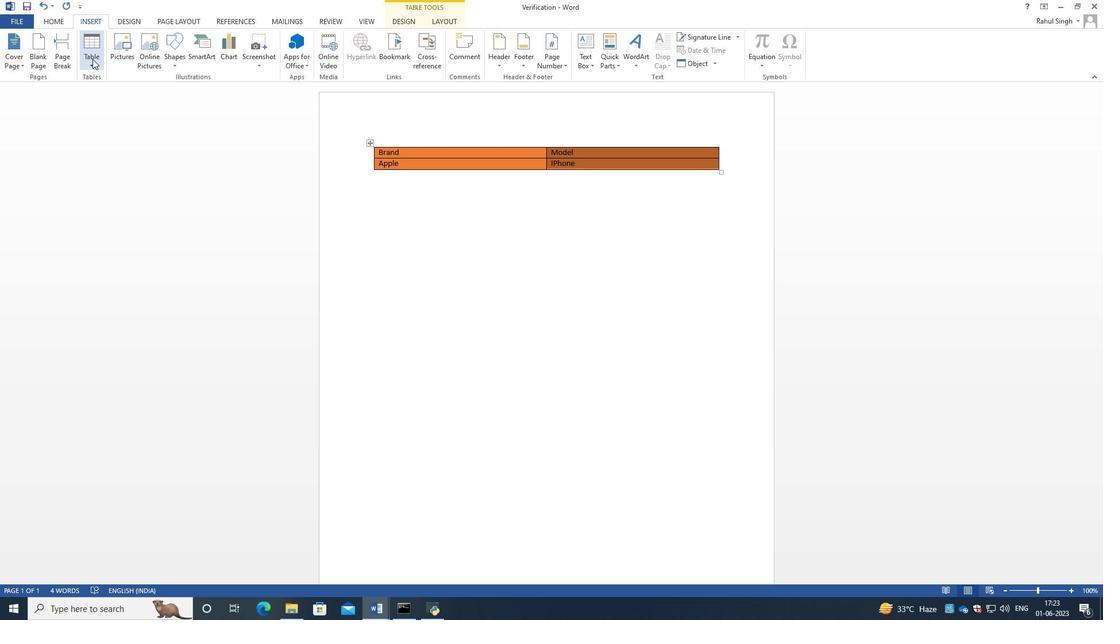 
Action: Mouse pressed left at (92, 59)
Screenshot: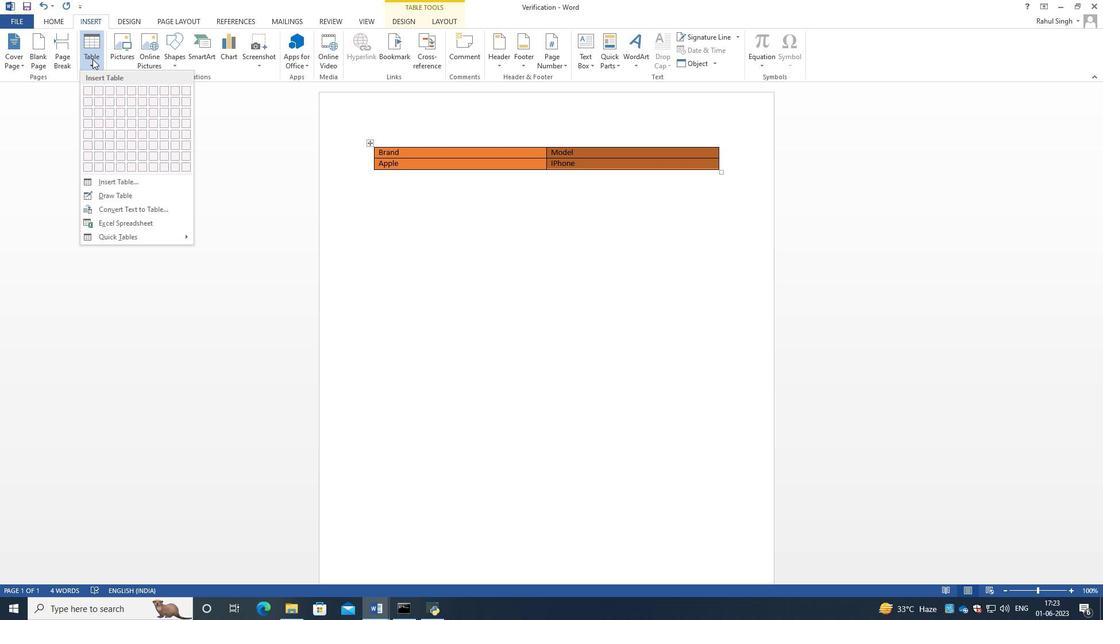 
Action: Mouse moved to (129, 21)
Screenshot: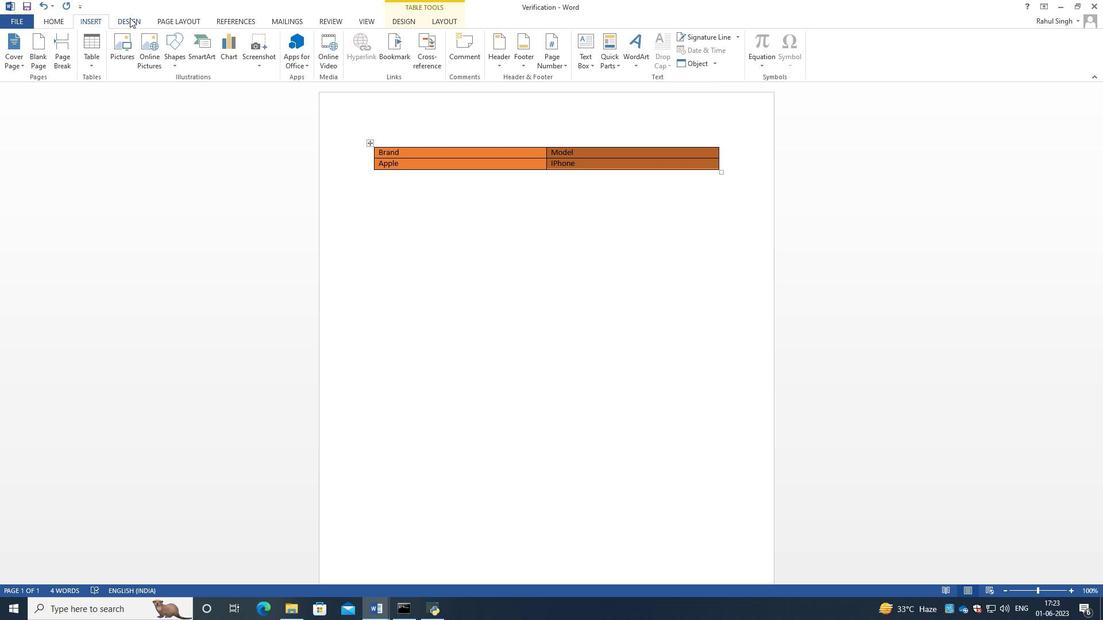 
Action: Mouse pressed left at (129, 21)
Screenshot: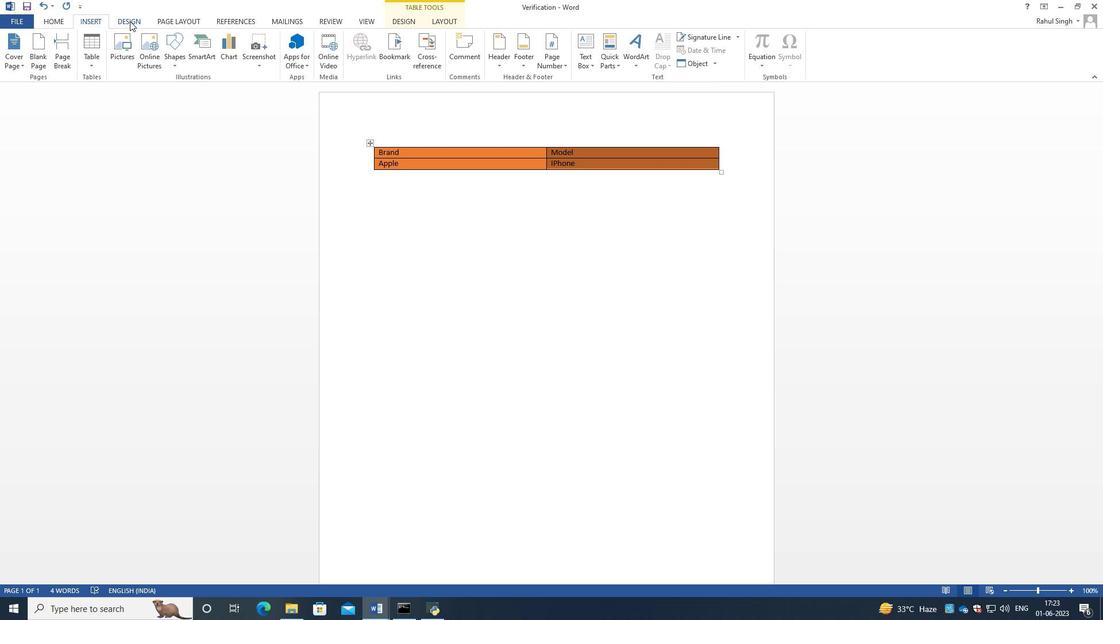 
Action: Mouse moved to (61, 18)
Screenshot: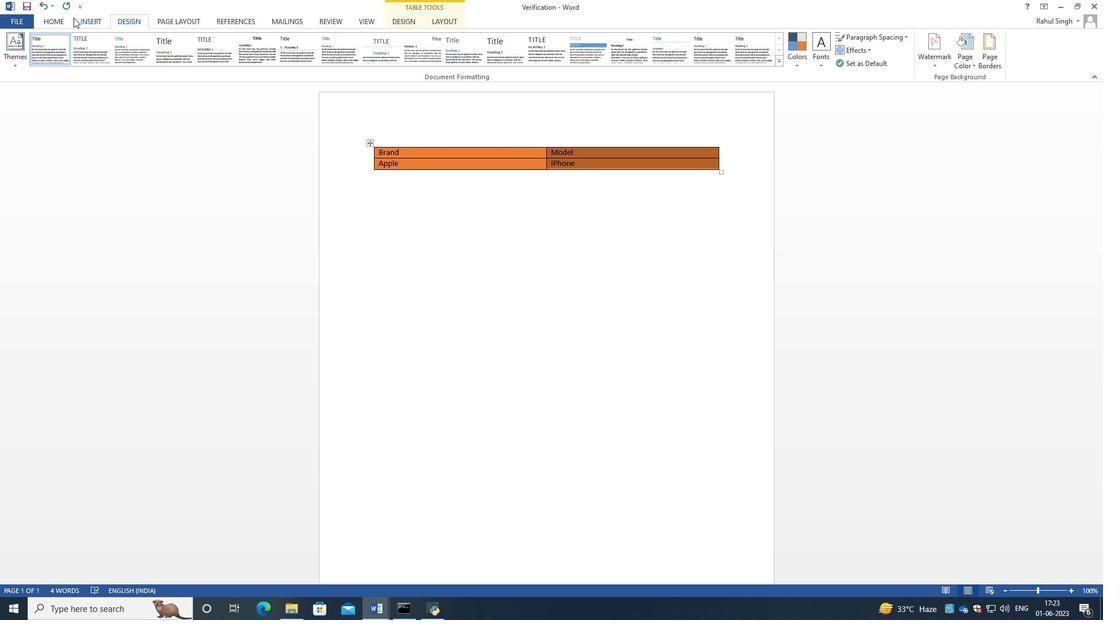 
Action: Mouse pressed left at (61, 18)
Screenshot: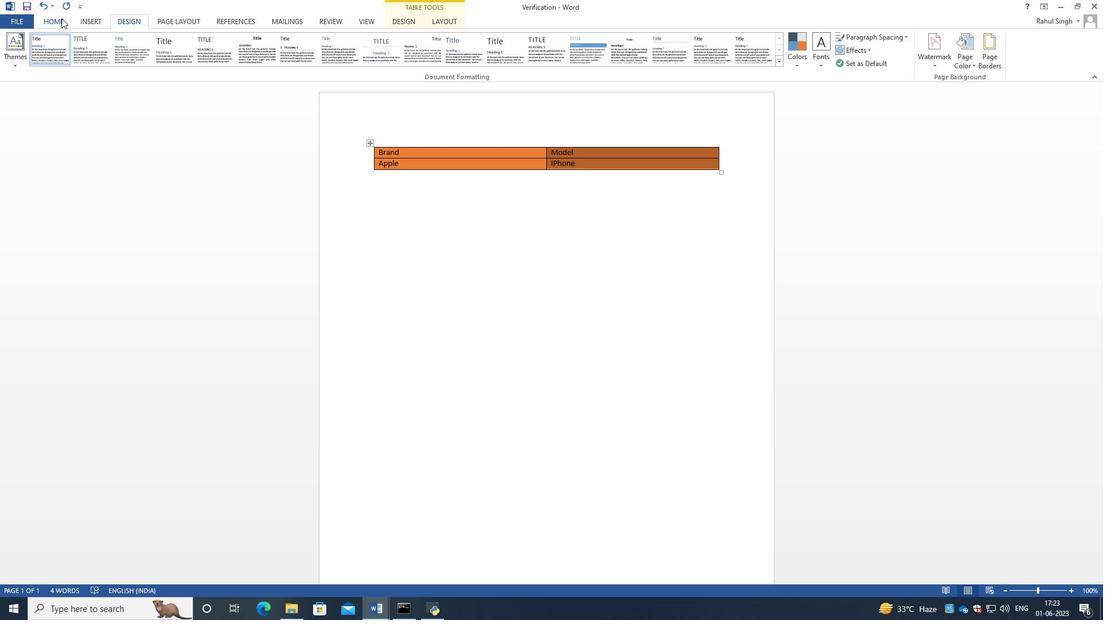 
Action: Mouse moved to (358, 55)
Screenshot: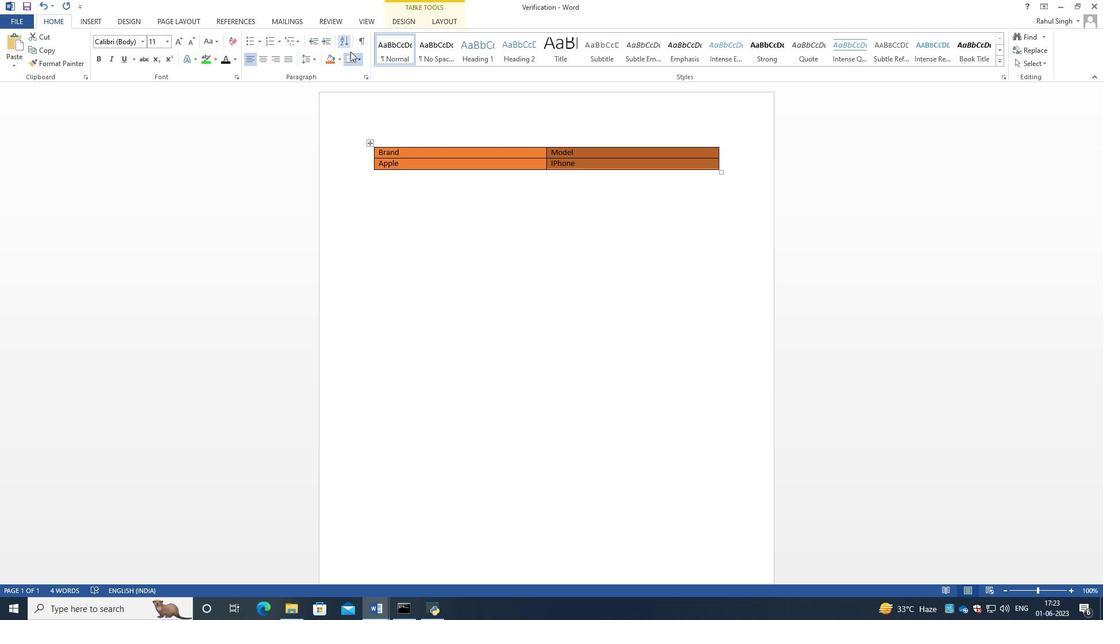
Action: Mouse pressed left at (358, 55)
Screenshot: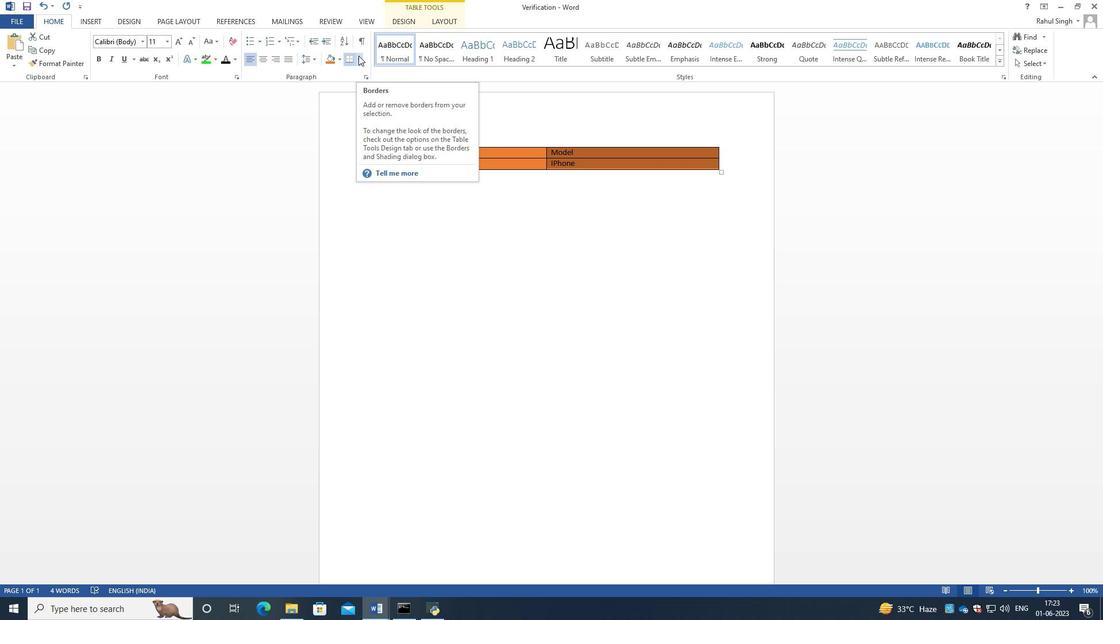 
Action: Mouse moved to (389, 287)
Screenshot: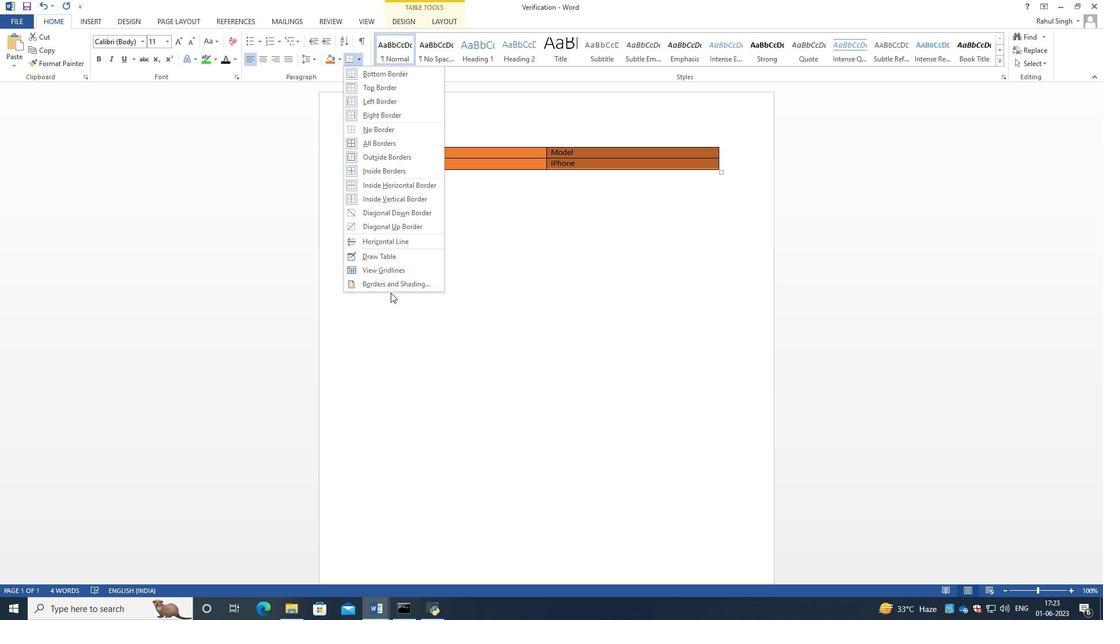 
Action: Mouse pressed left at (389, 287)
Screenshot: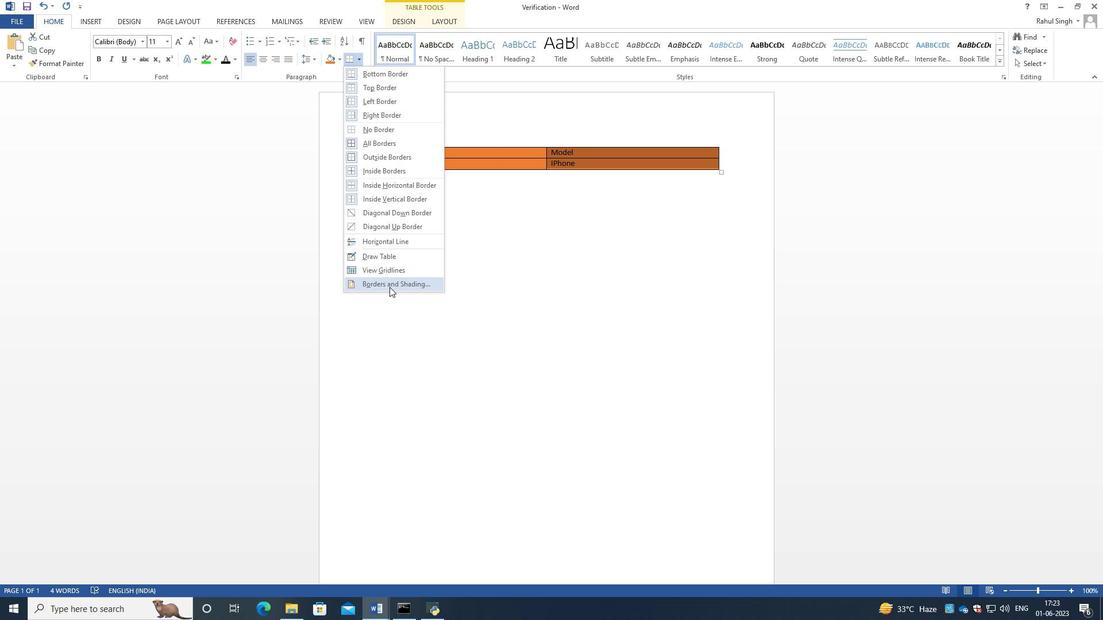 
Action: Mouse moved to (428, 256)
Screenshot: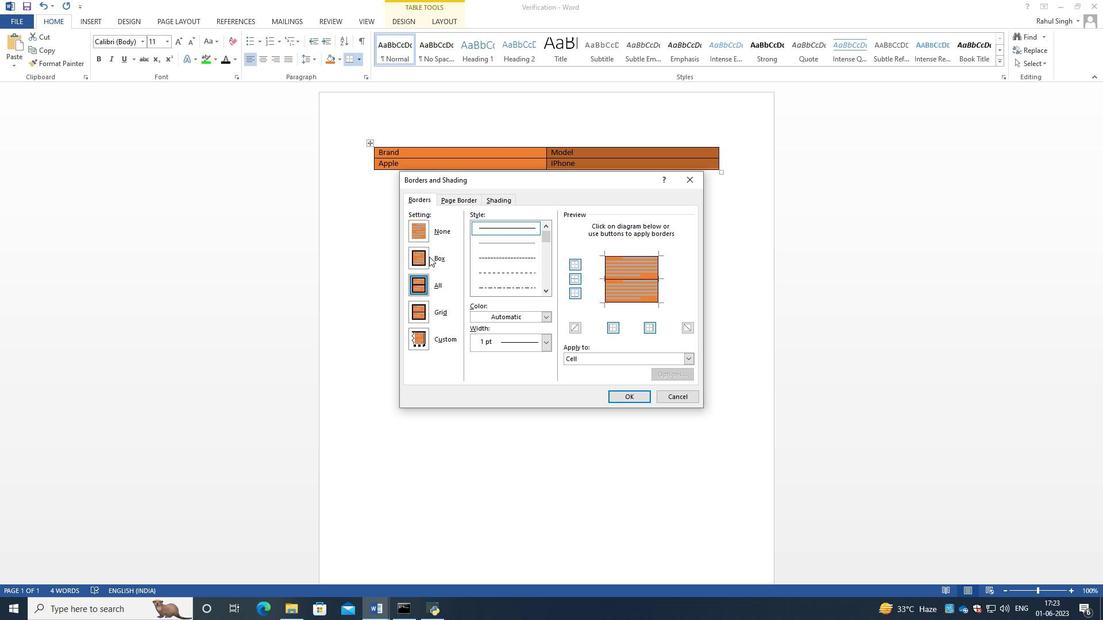 
Action: Mouse pressed left at (428, 256)
Screenshot: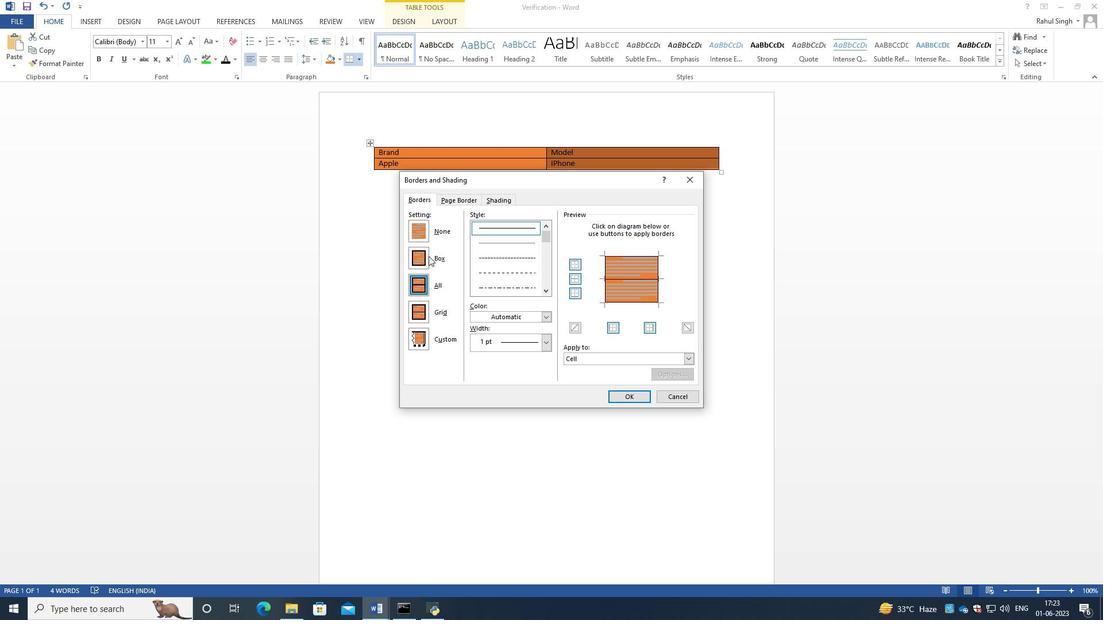 
Action: Mouse moved to (498, 248)
Screenshot: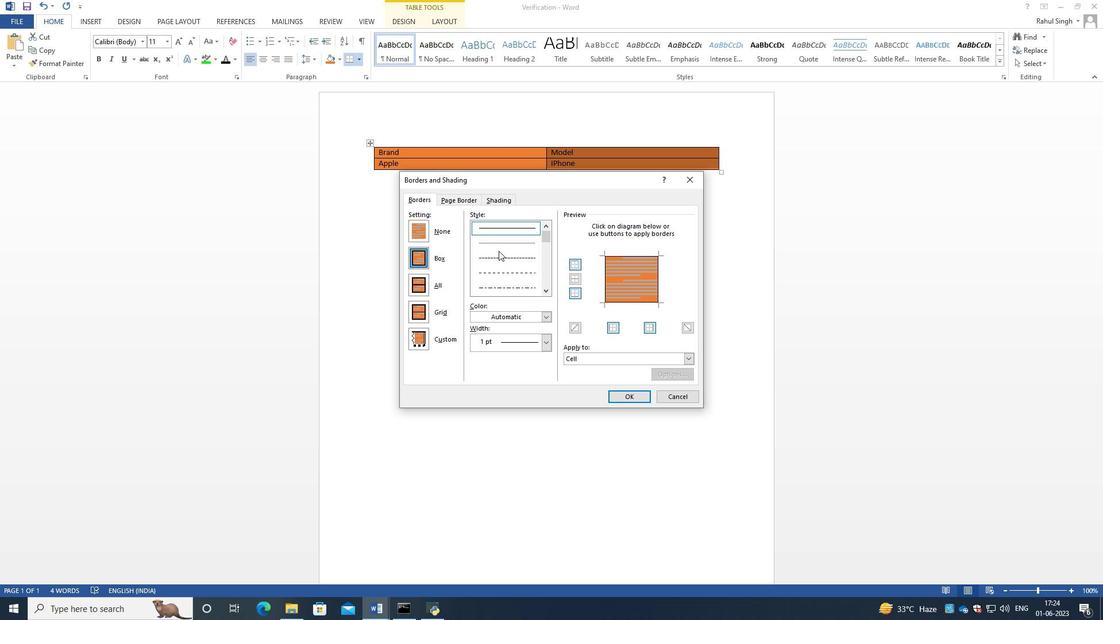 
Action: Mouse pressed left at (498, 248)
Screenshot: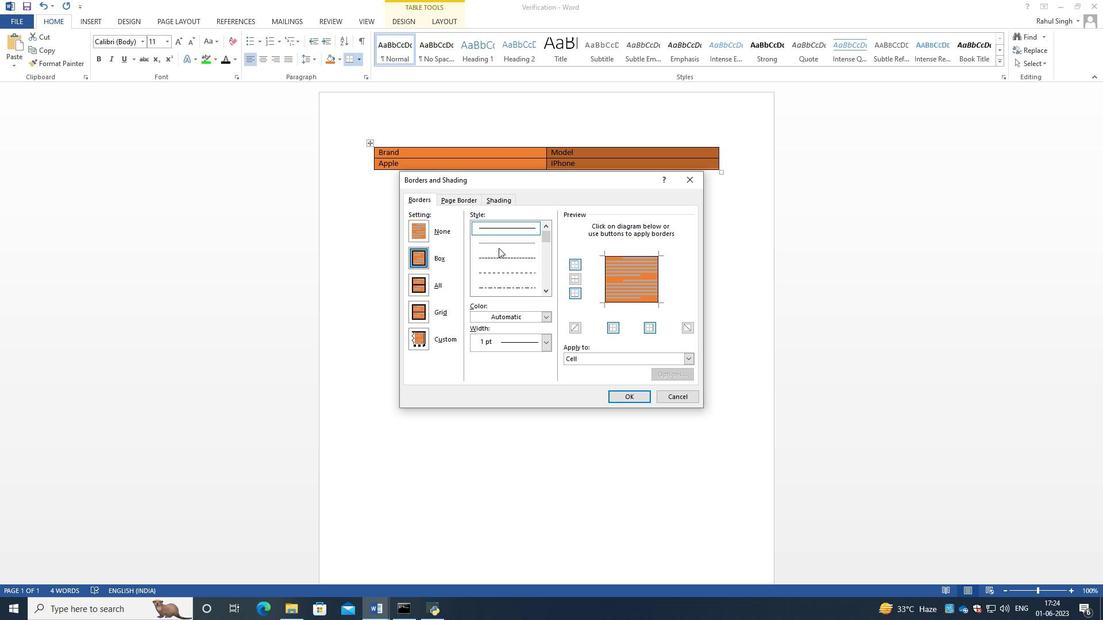 
Action: Mouse moved to (498, 235)
Screenshot: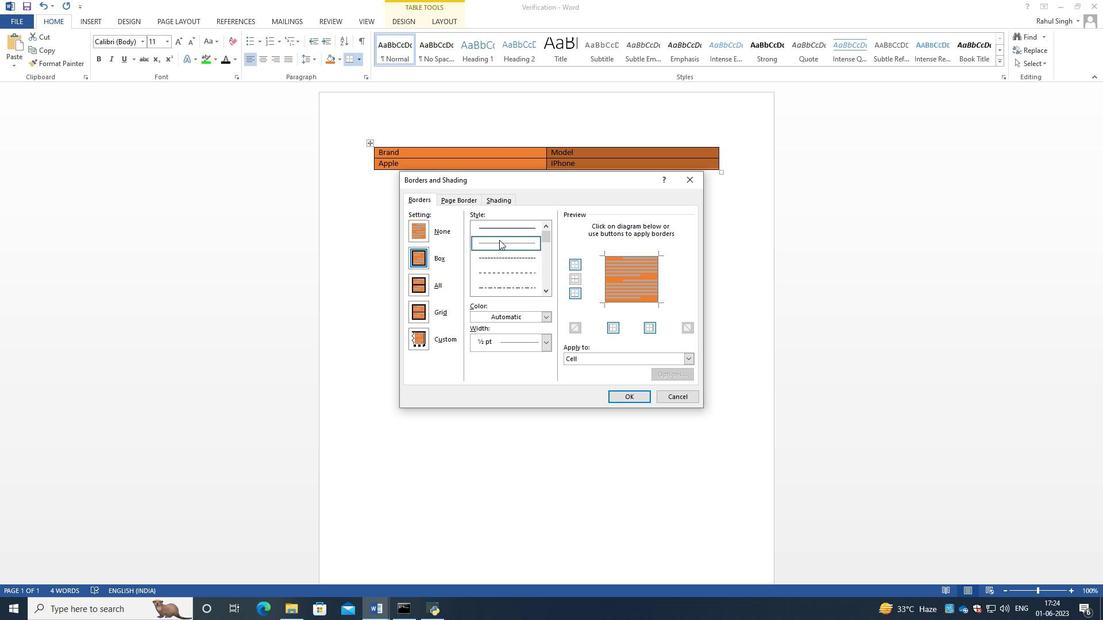 
Action: Mouse pressed left at (498, 235)
Screenshot: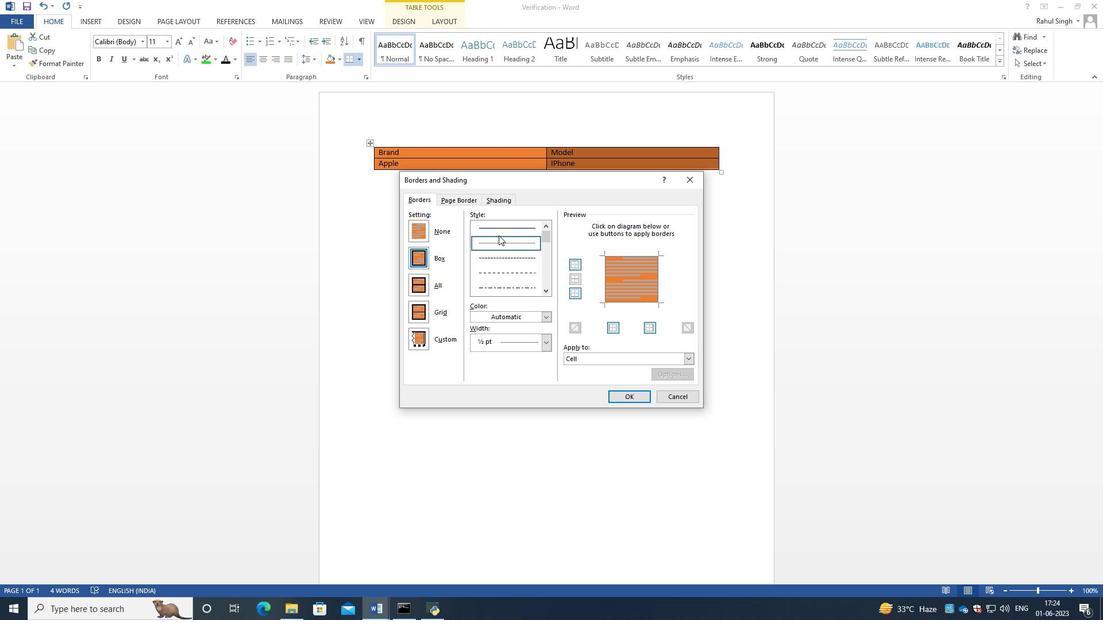 
Action: Mouse moved to (492, 228)
Screenshot: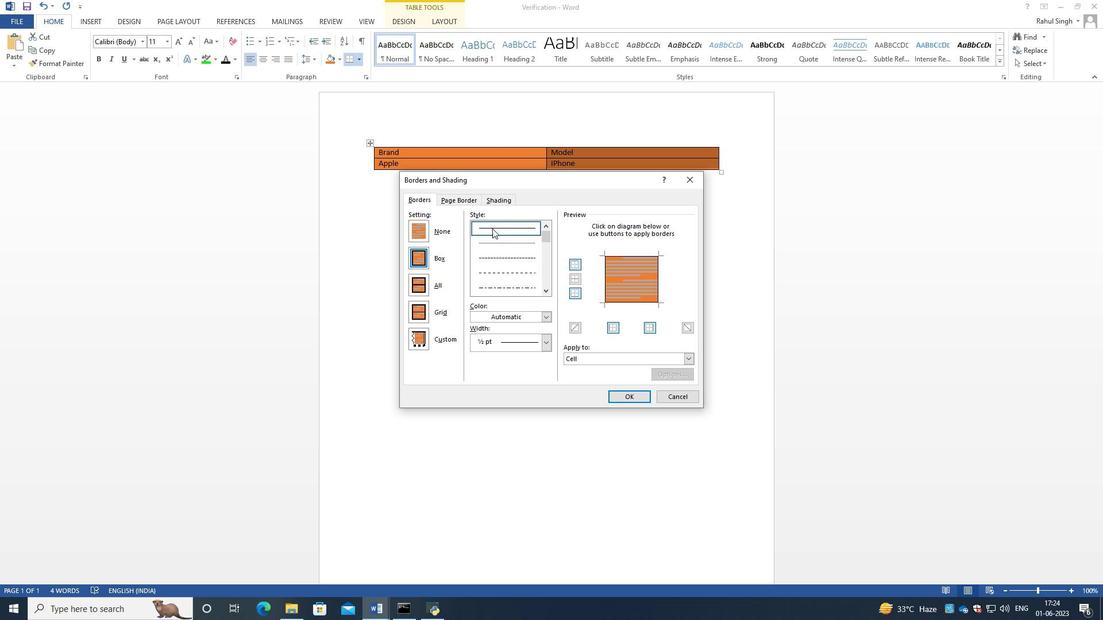 
Action: Mouse pressed right at (492, 228)
Screenshot: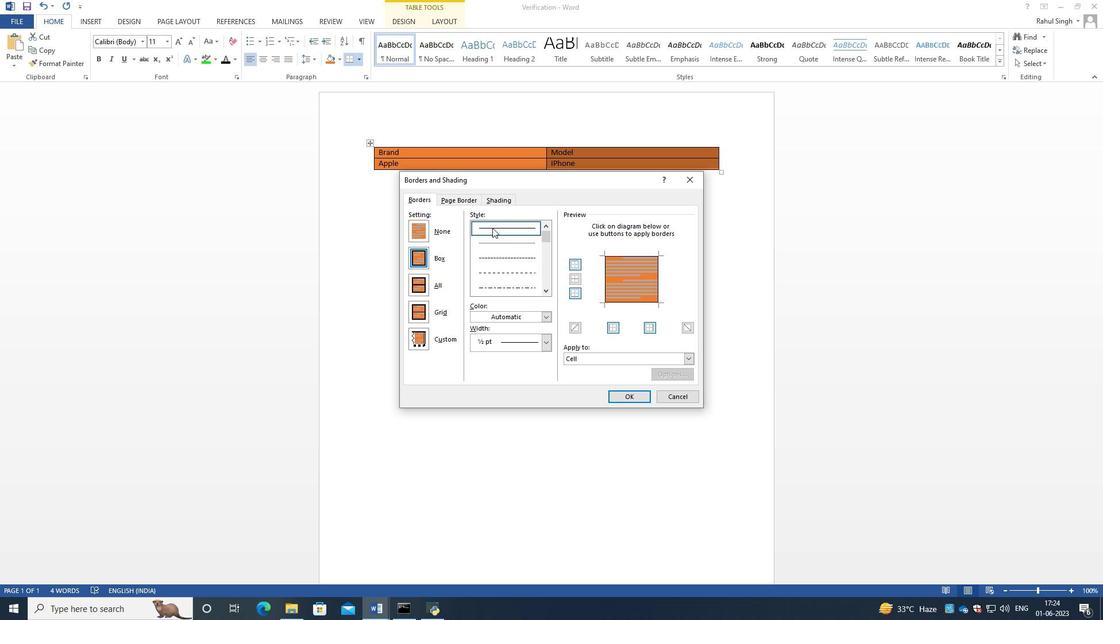 
Action: Mouse moved to (515, 337)
Screenshot: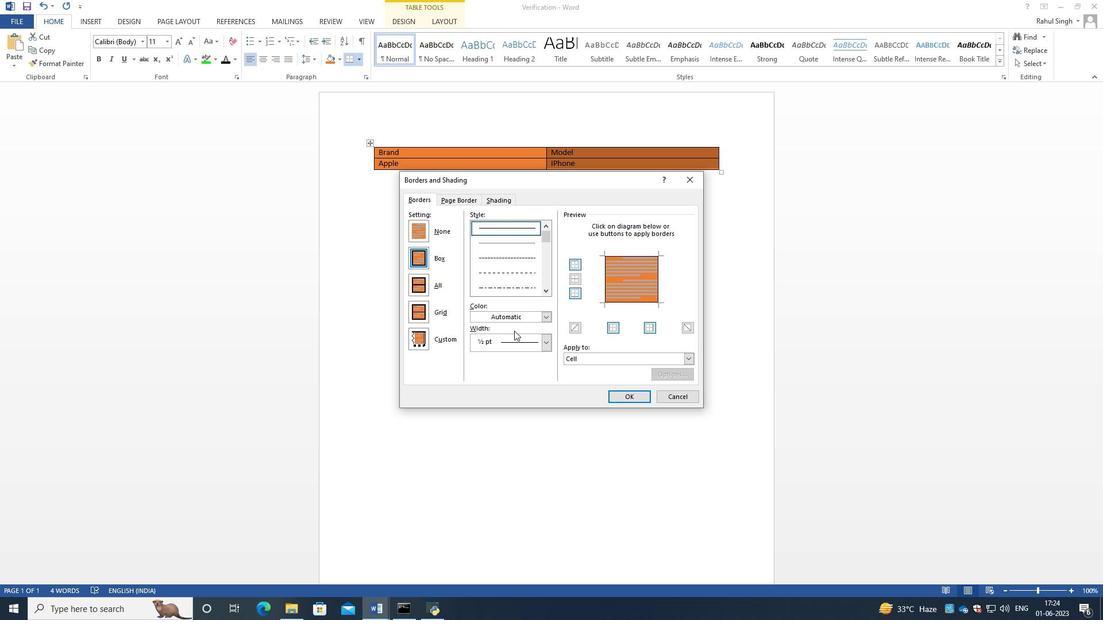 
Action: Mouse pressed left at (515, 337)
Screenshot: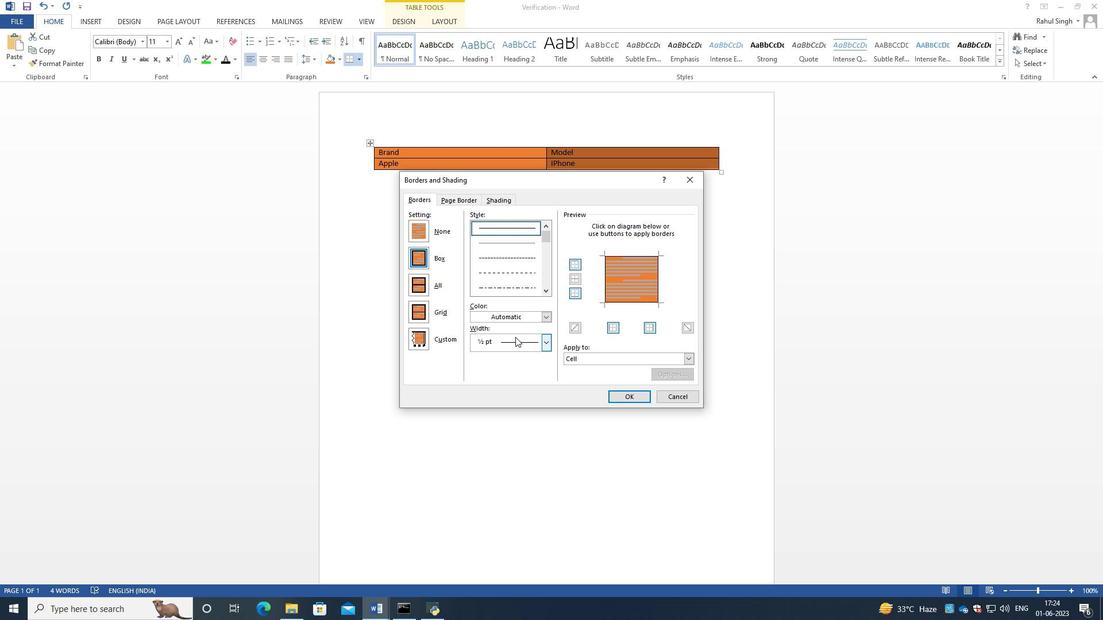 
Action: Mouse moved to (494, 358)
Screenshot: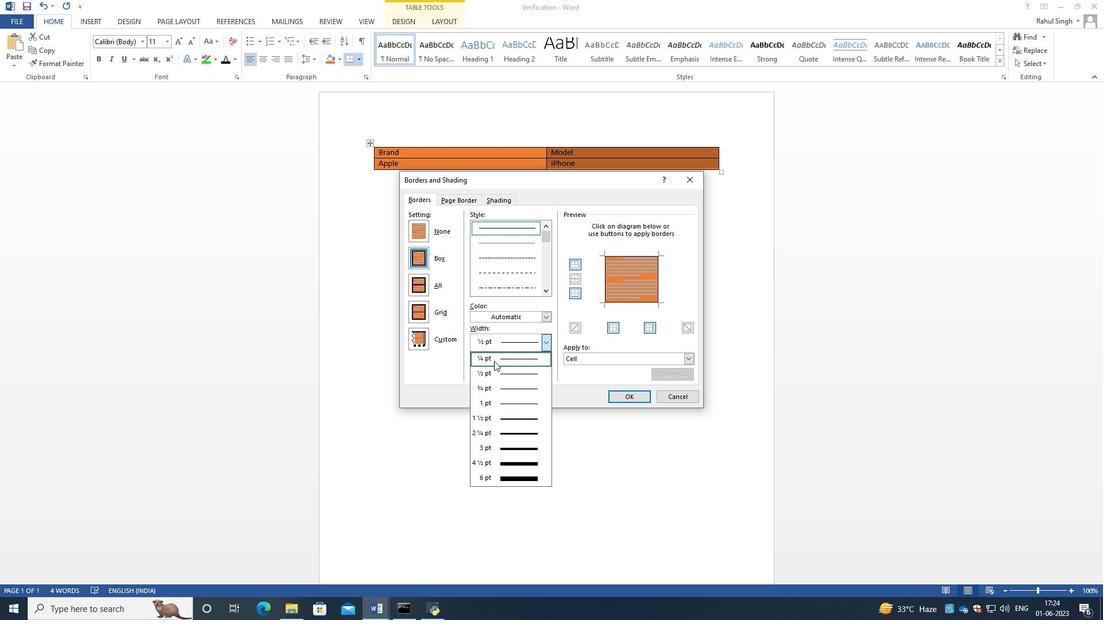 
Action: Mouse pressed left at (494, 358)
Screenshot: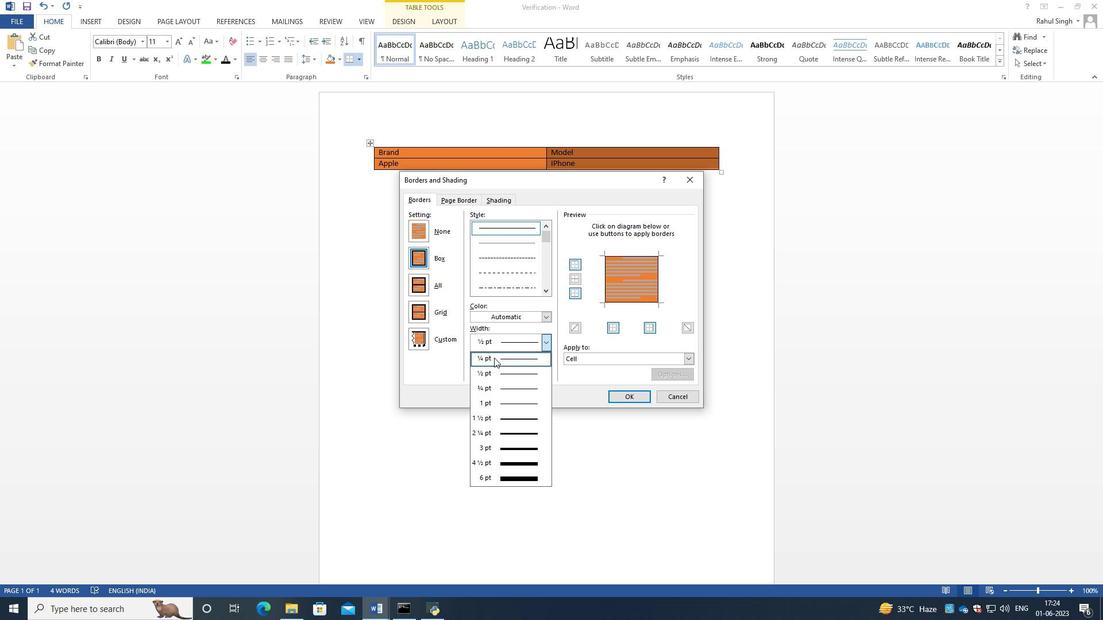 
Action: Mouse moved to (629, 397)
Screenshot: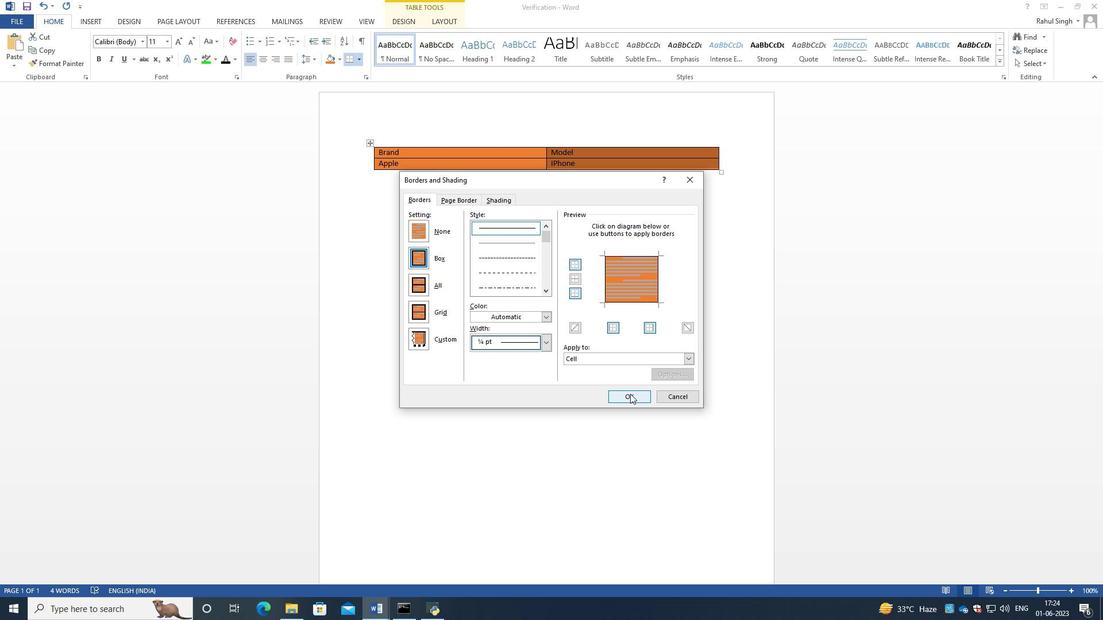 
Action: Mouse pressed left at (629, 397)
Screenshot: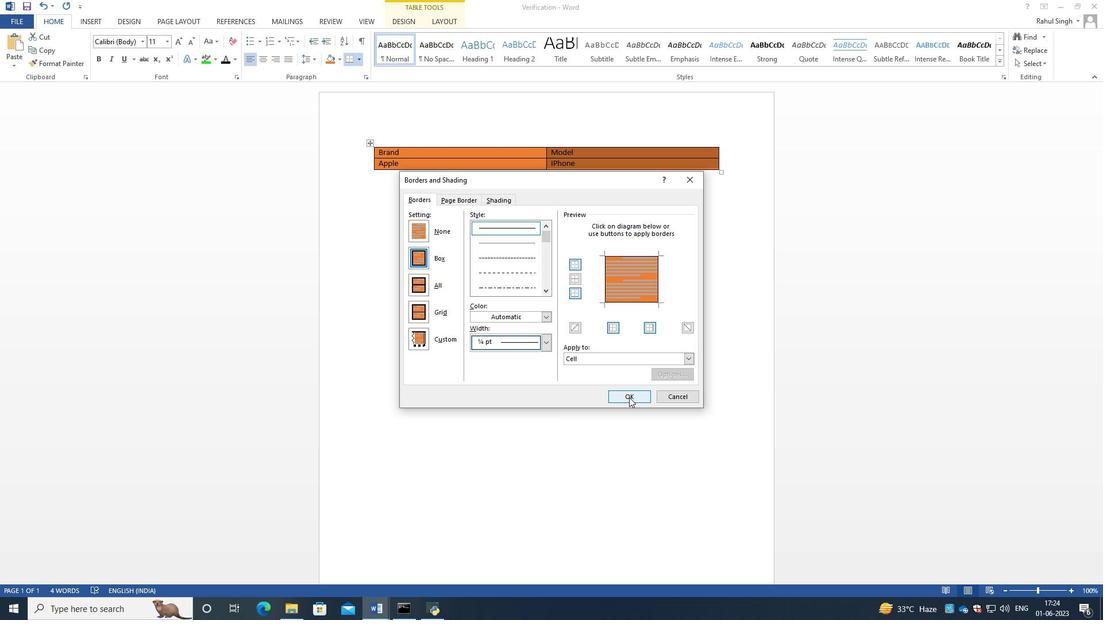 
Action: Mouse moved to (550, 231)
Screenshot: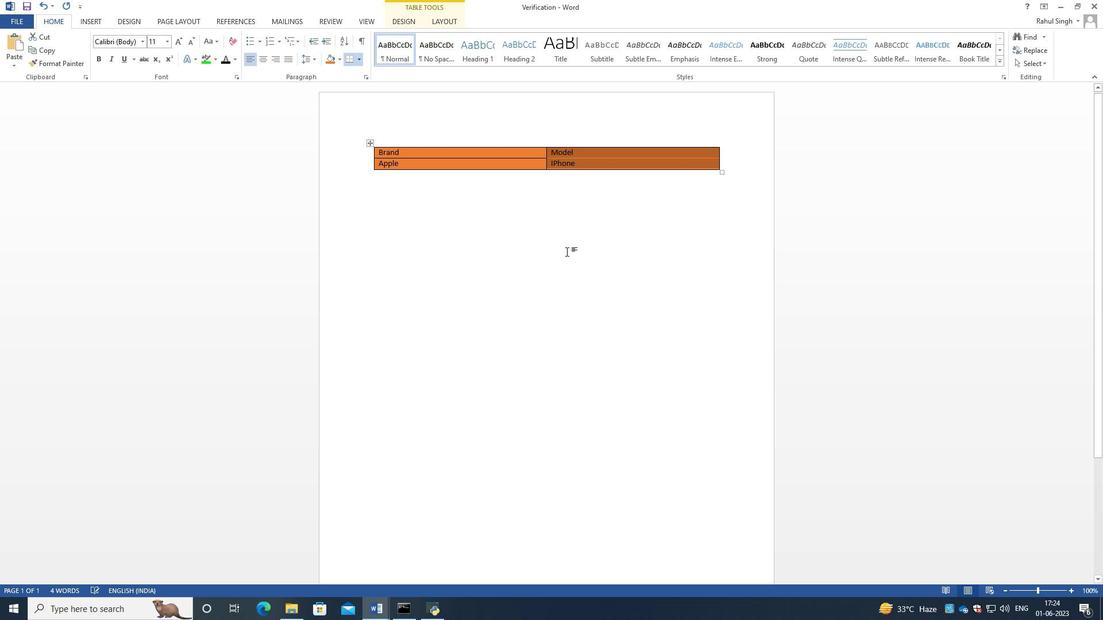 
Action: Mouse pressed left at (550, 231)
Screenshot: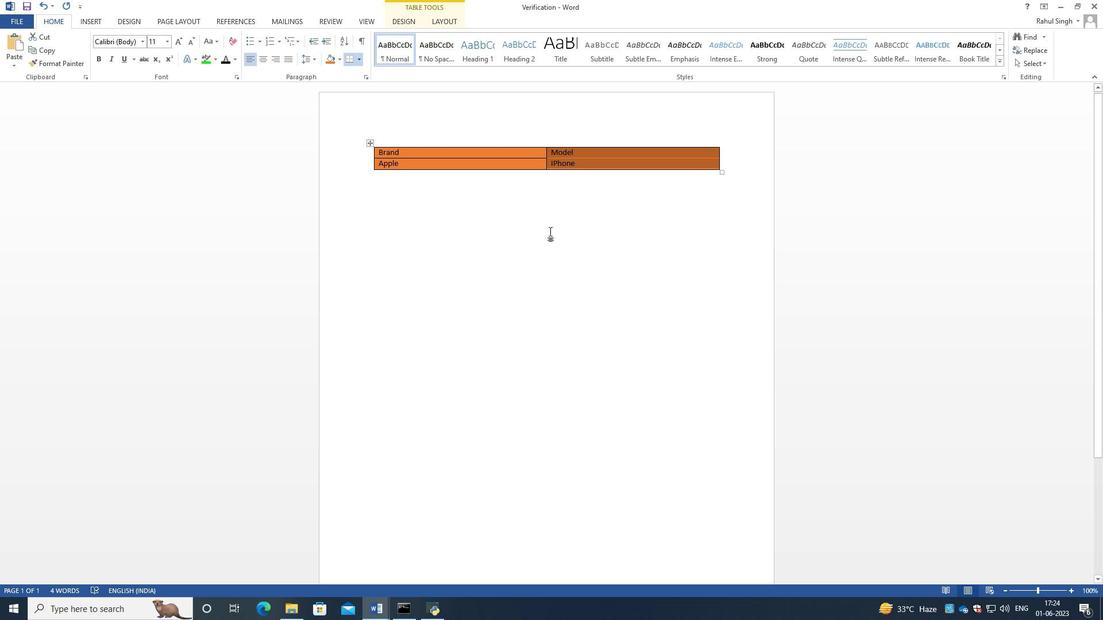 
Action: Mouse moved to (713, 153)
Screenshot: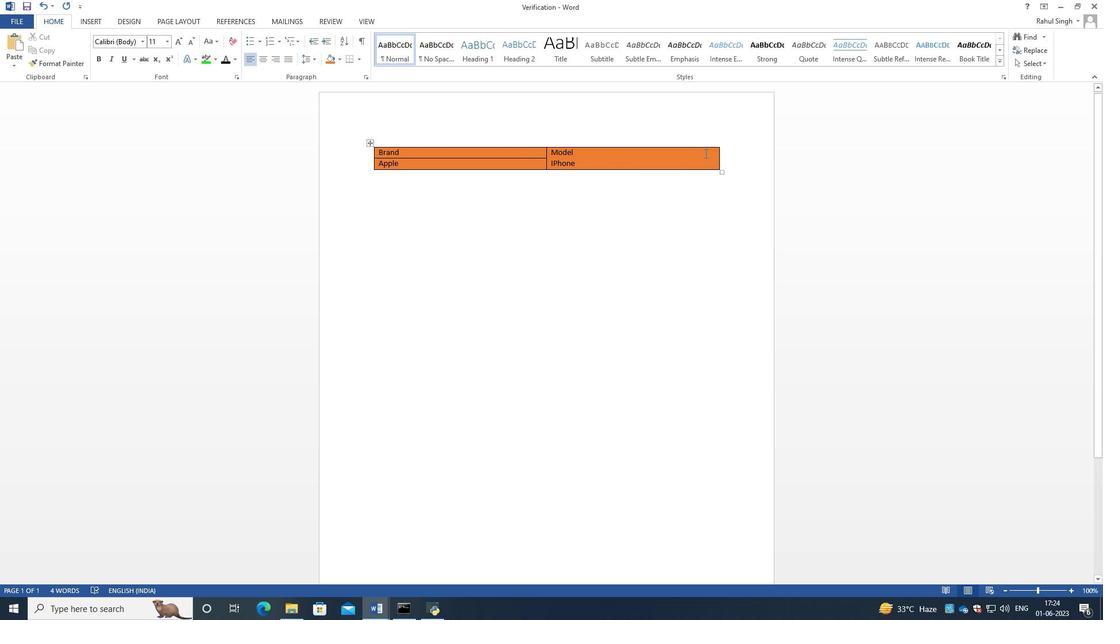 
Action: Mouse pressed left at (713, 153)
Screenshot: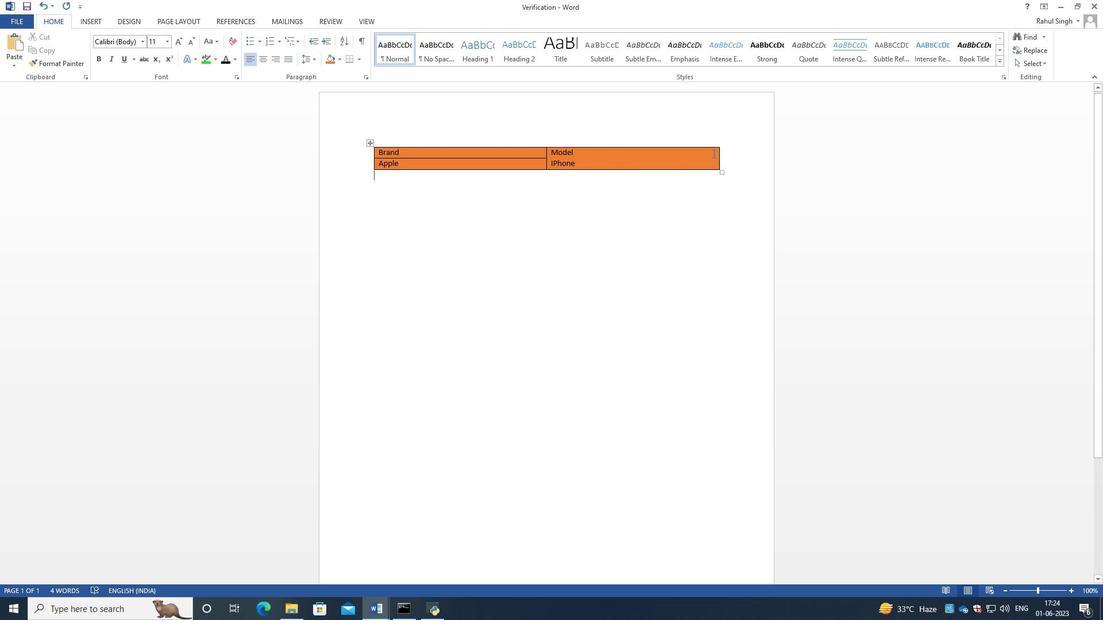 
Action: Mouse moved to (479, 184)
Screenshot: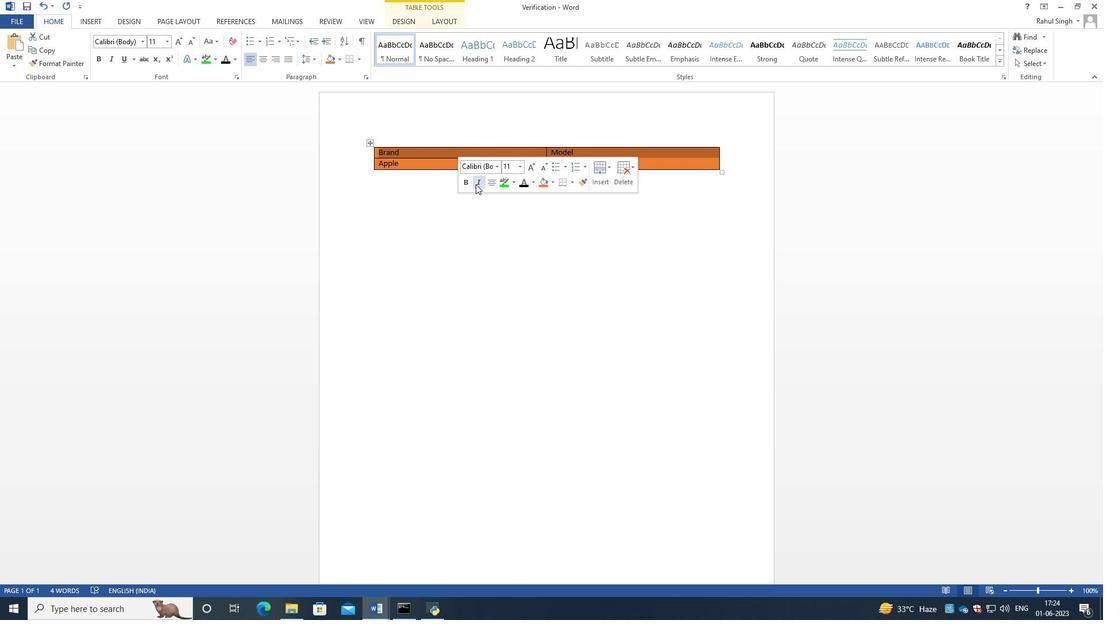 
Action: Mouse pressed left at (479, 184)
Screenshot: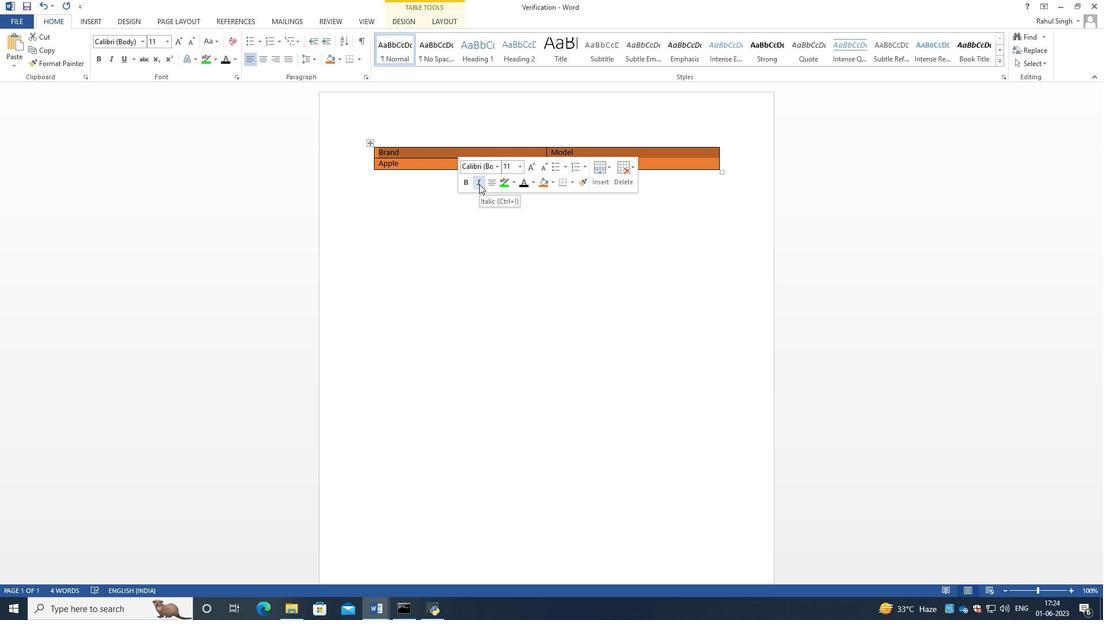 
Action: Mouse moved to (530, 152)
Screenshot: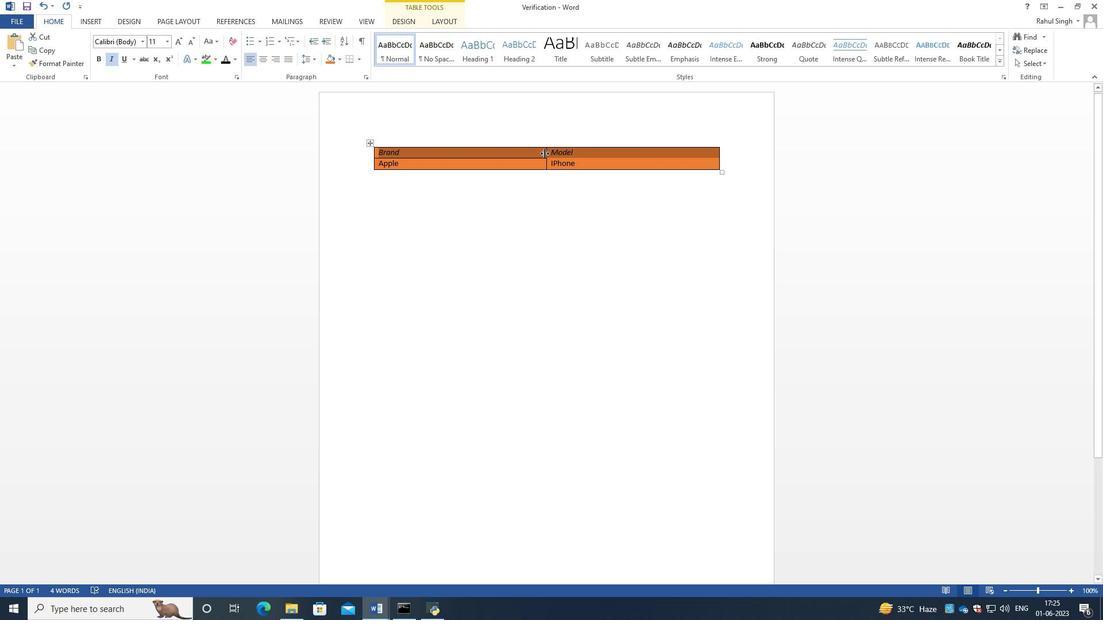 
Action: Mouse pressed right at (530, 152)
Screenshot: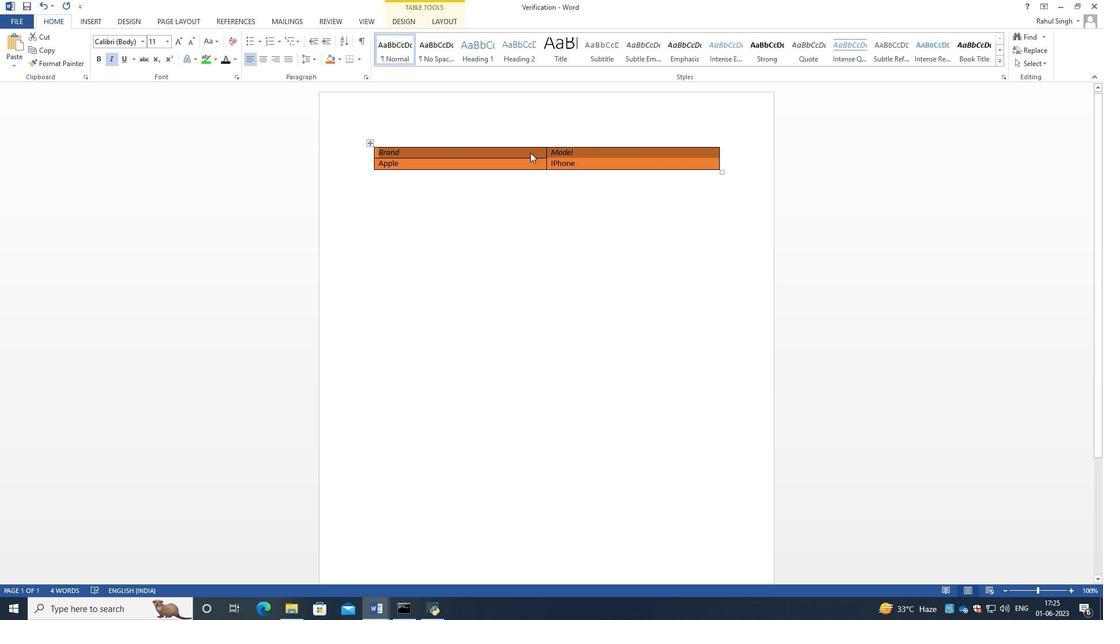
Action: Mouse moved to (564, 135)
Screenshot: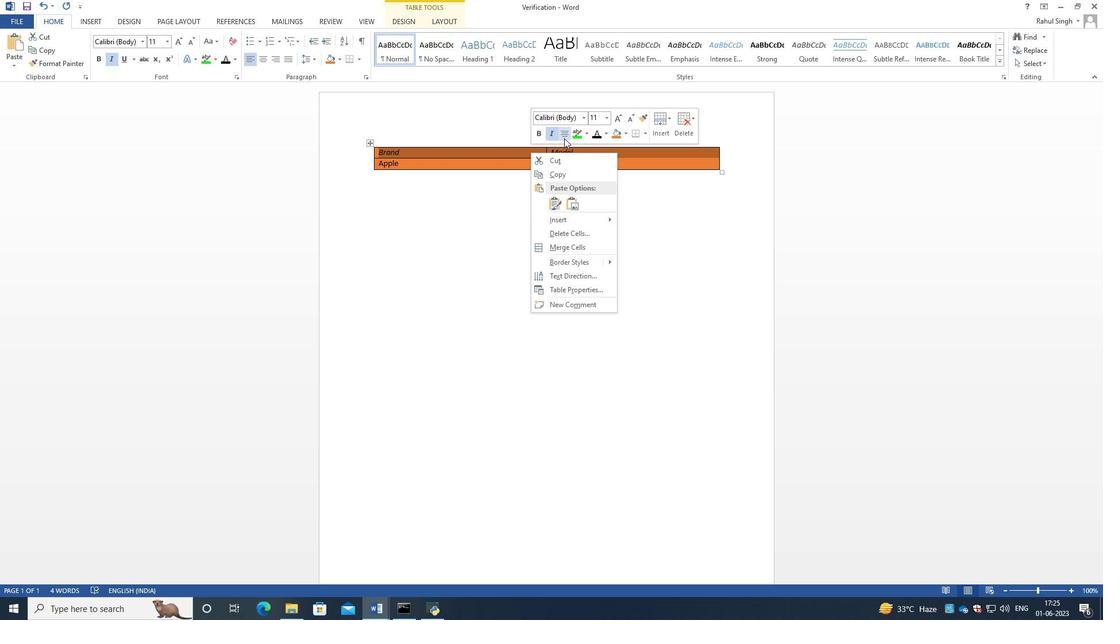 
Action: Mouse pressed left at (564, 135)
Screenshot: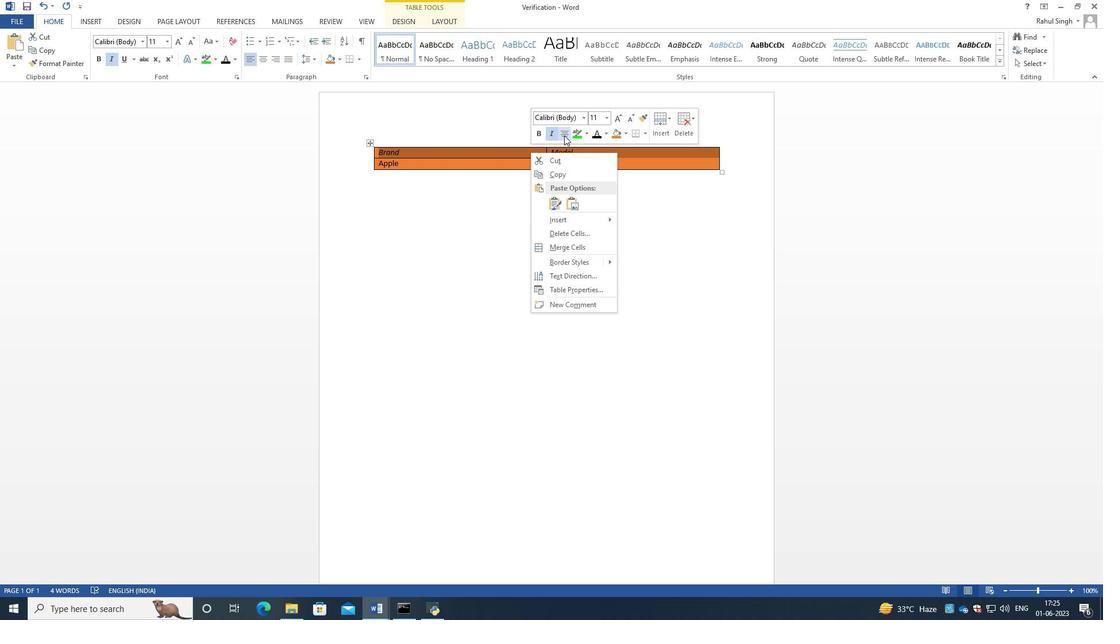 
Action: Mouse pressed left at (564, 135)
Screenshot: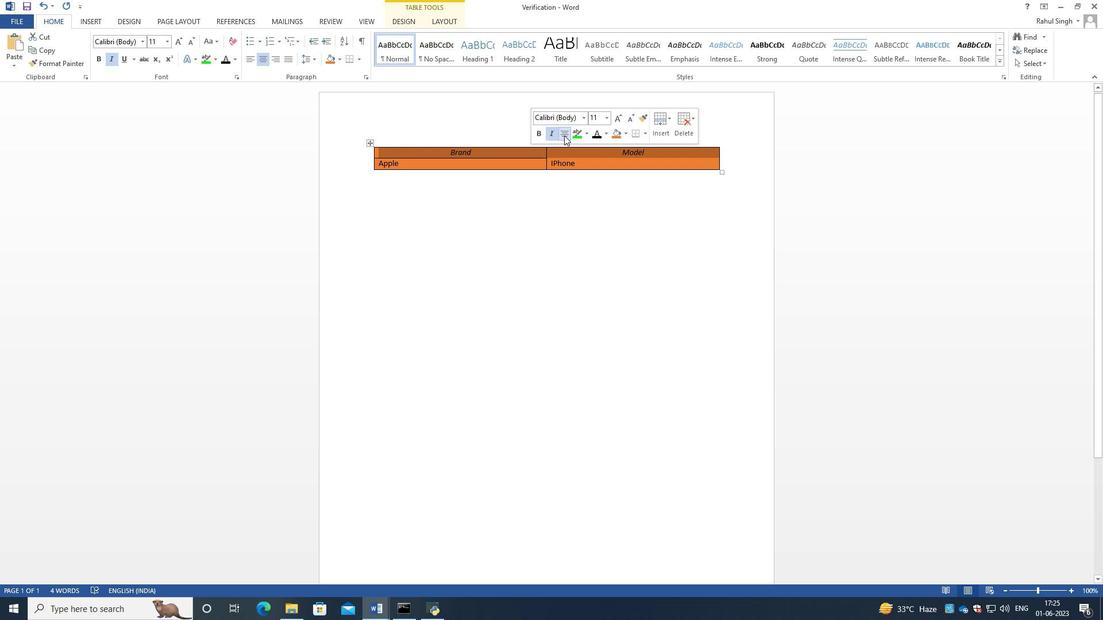 
Action: Mouse moved to (482, 136)
Screenshot: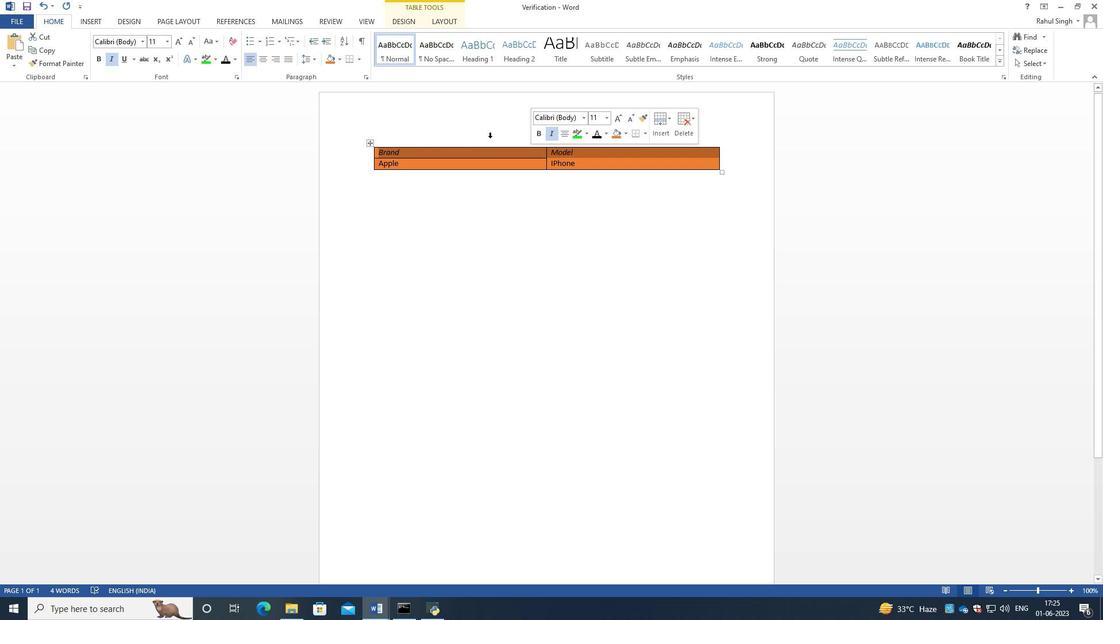 
Action: Mouse pressed left at (482, 136)
Screenshot: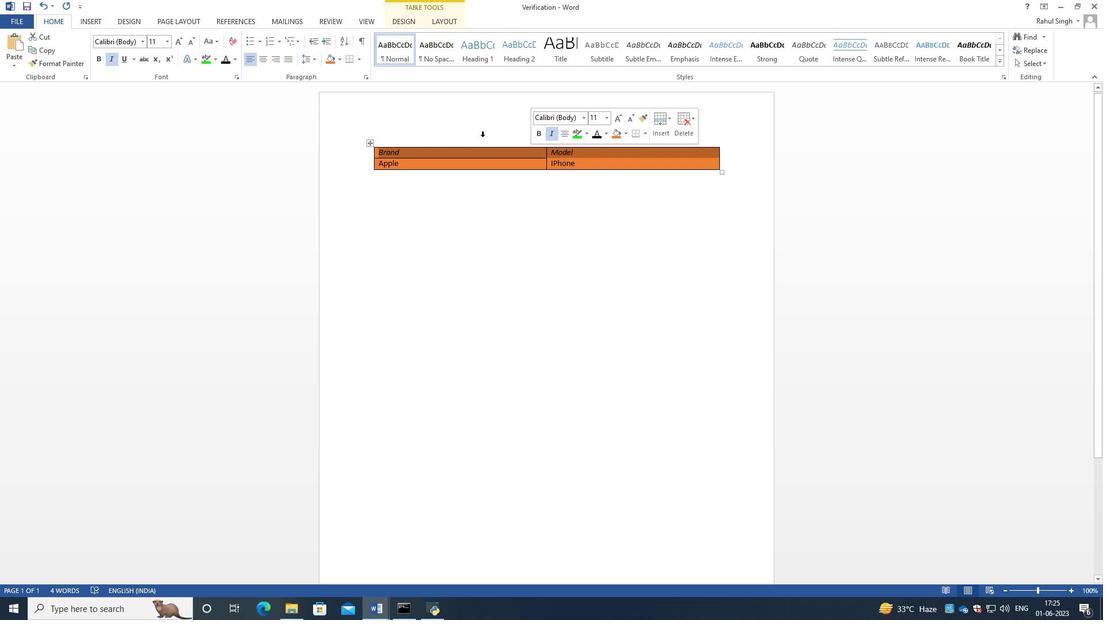 
Action: Mouse moved to (481, 241)
Screenshot: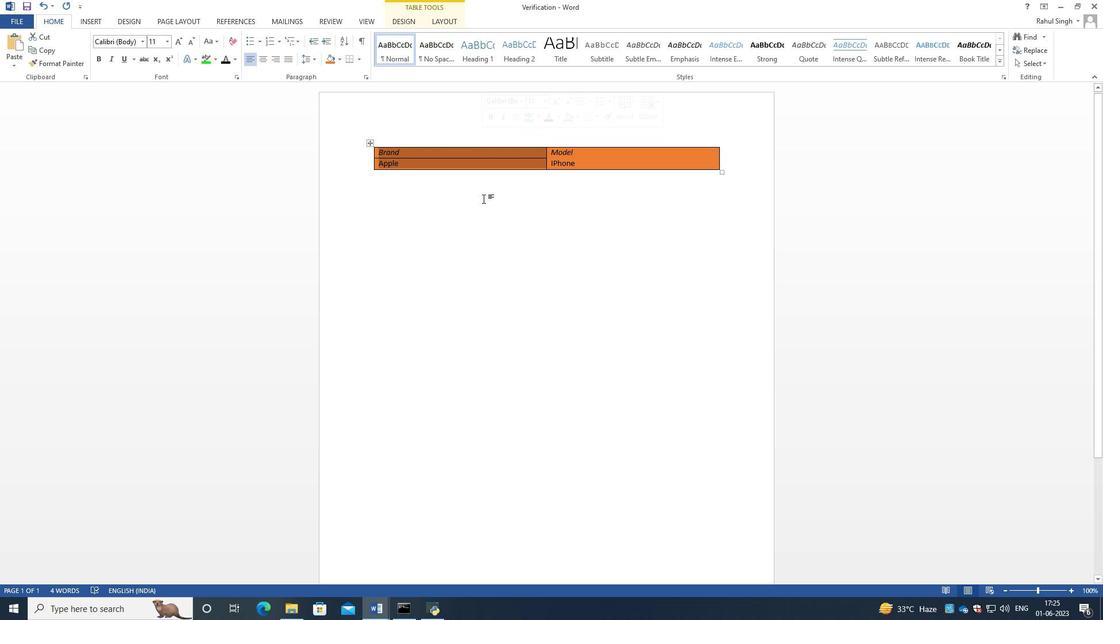 
Action: Mouse pressed left at (481, 241)
Screenshot: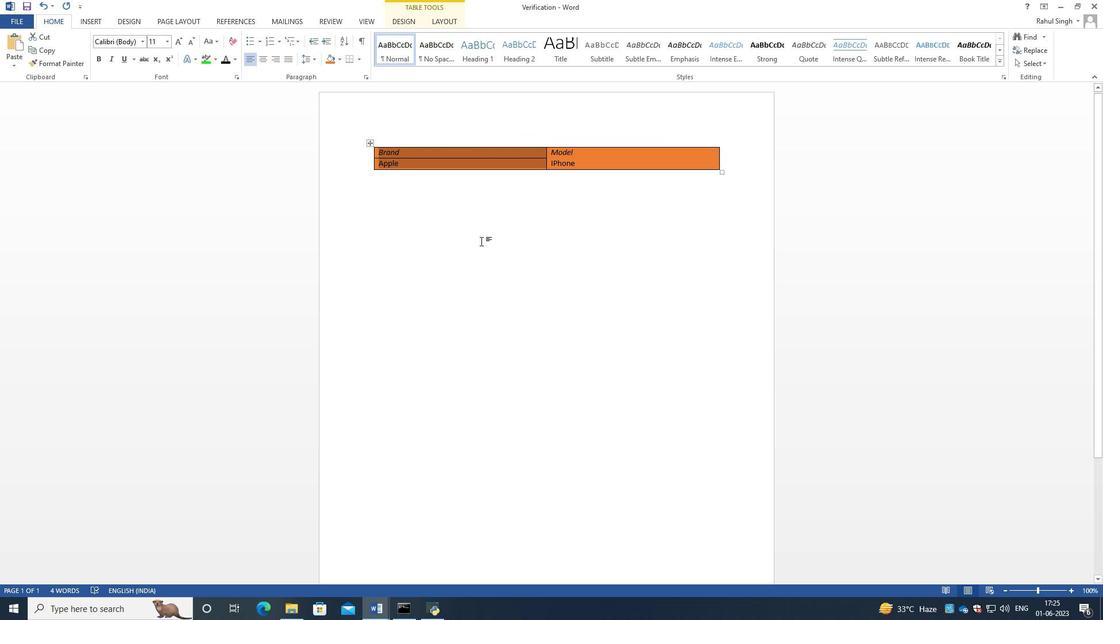 
Action: Mouse moved to (481, 241)
Screenshot: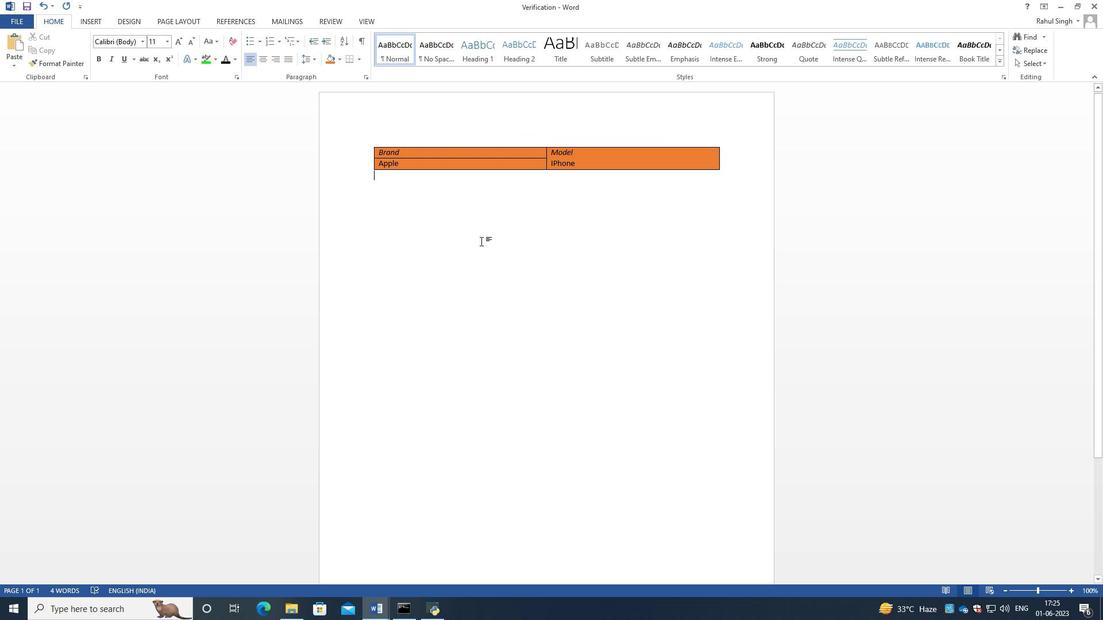 
